 Task: Create a due date automation trigger when advanced on, 2 working days before a card is due add dates due in between 1 and 5 working days at 11:00 AM.
Action: Mouse moved to (1238, 93)
Screenshot: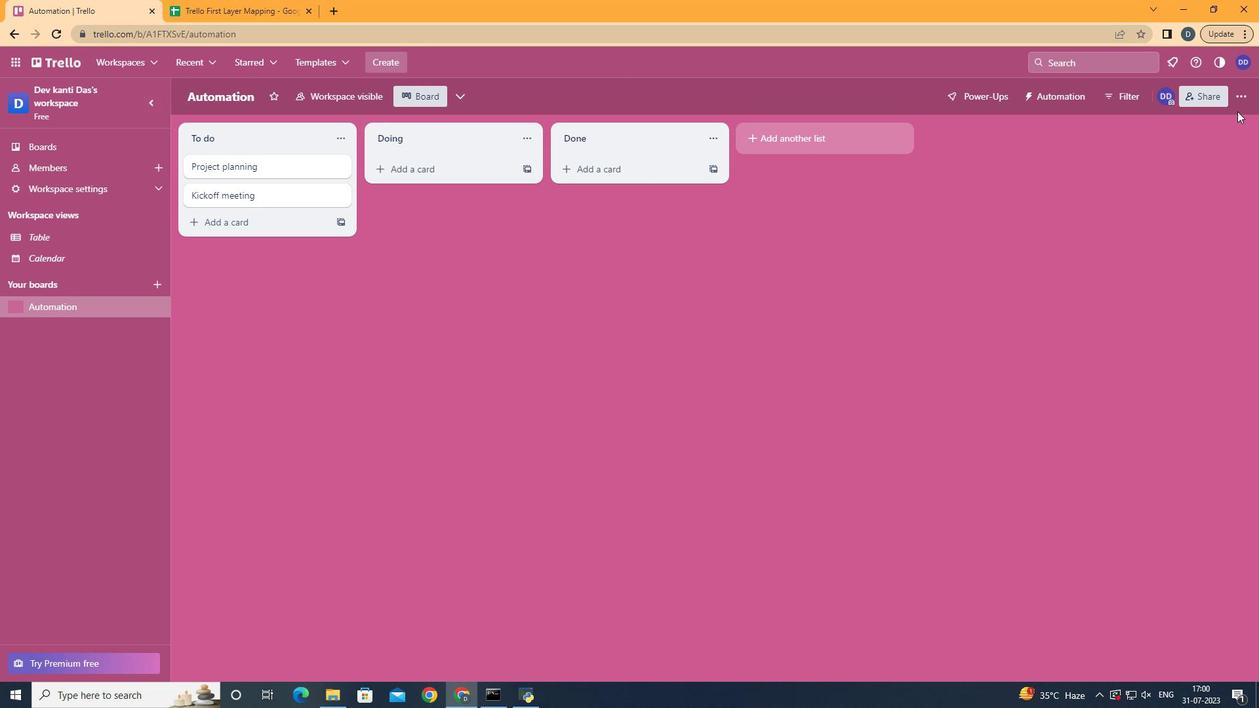 
Action: Mouse pressed left at (1238, 93)
Screenshot: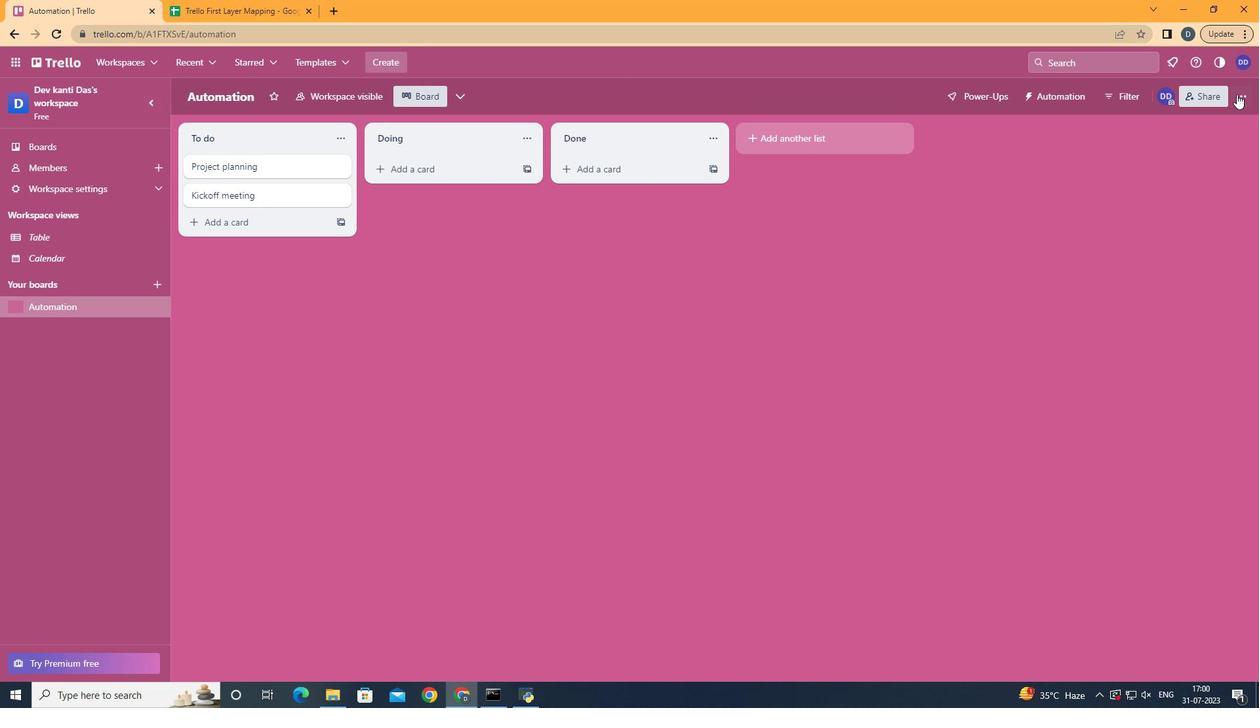 
Action: Mouse moved to (1144, 292)
Screenshot: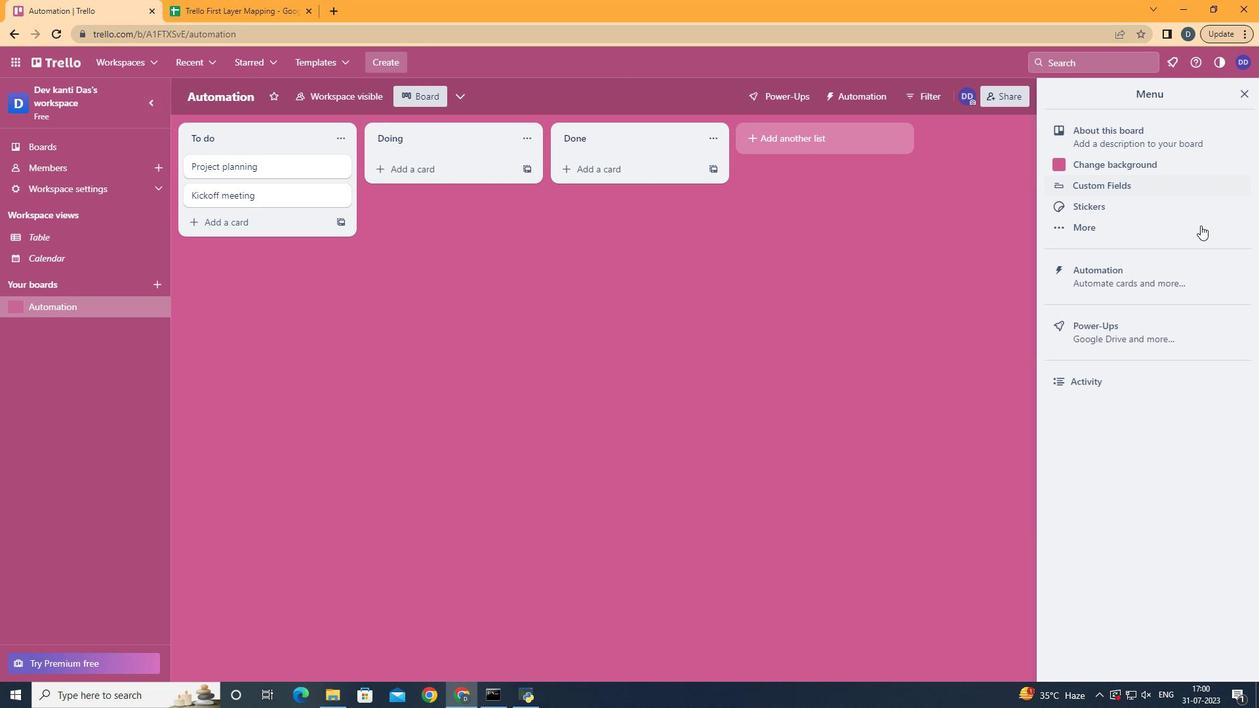 
Action: Mouse pressed left at (1144, 292)
Screenshot: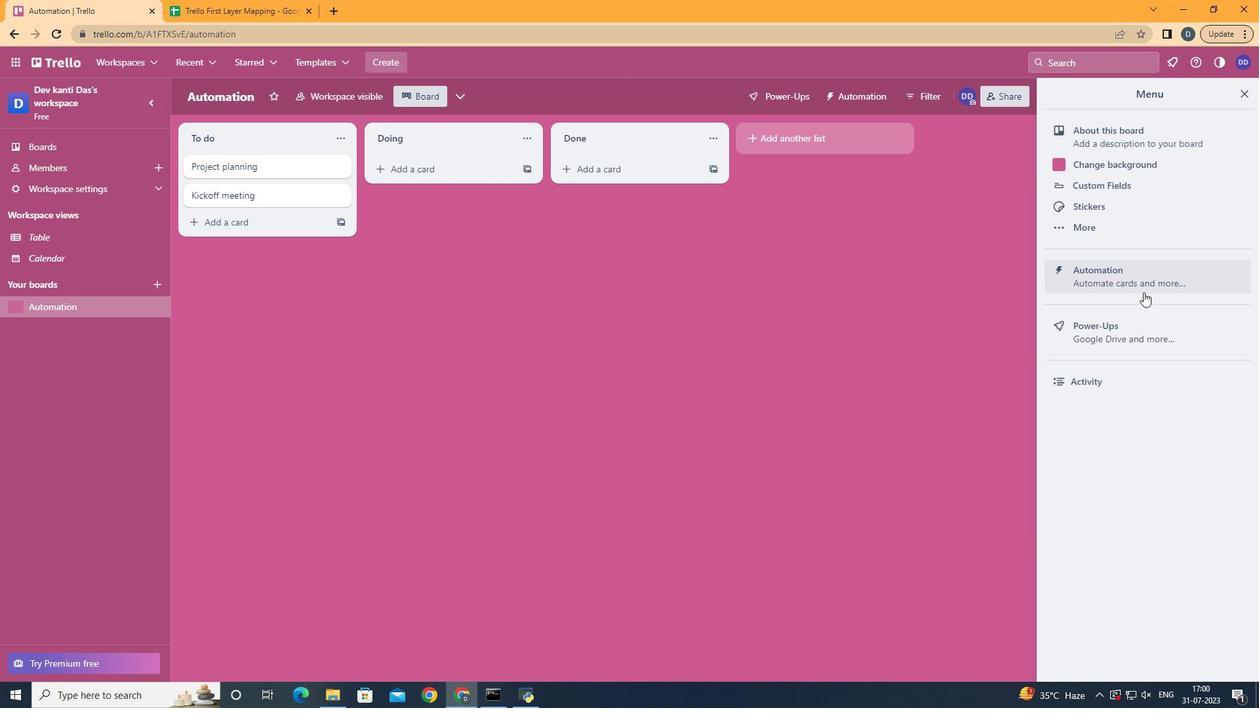 
Action: Mouse moved to (232, 263)
Screenshot: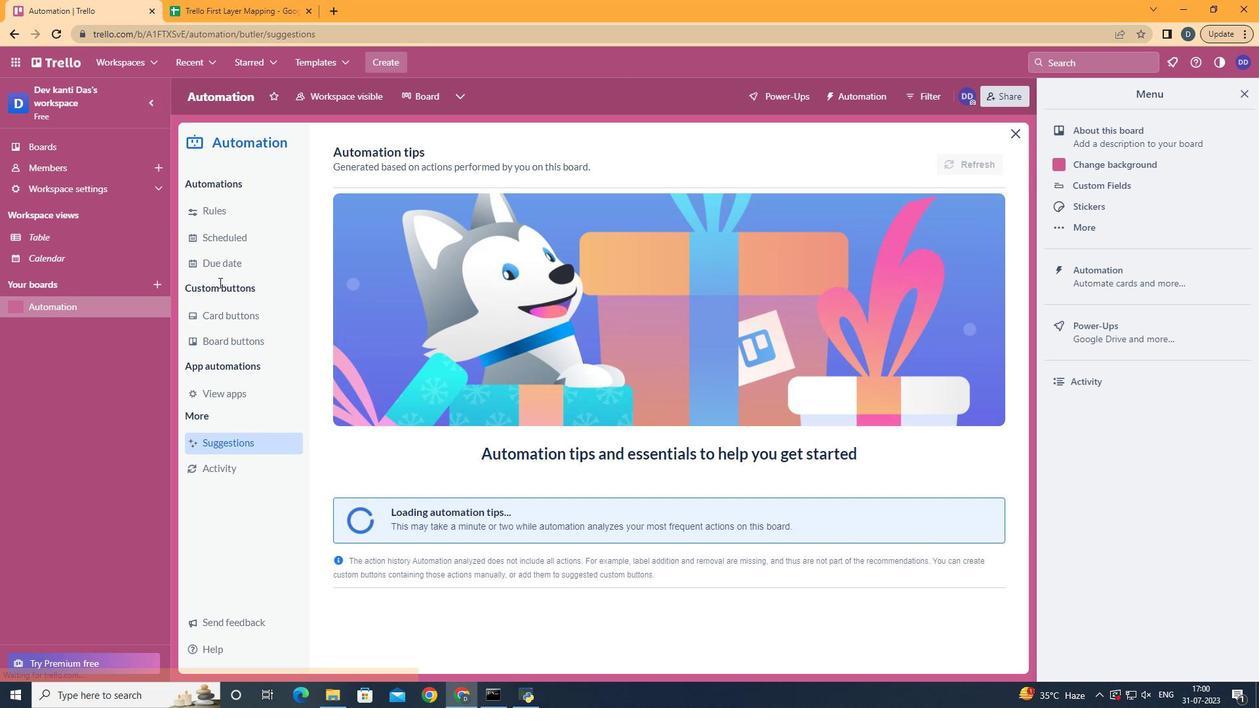 
Action: Mouse pressed left at (232, 263)
Screenshot: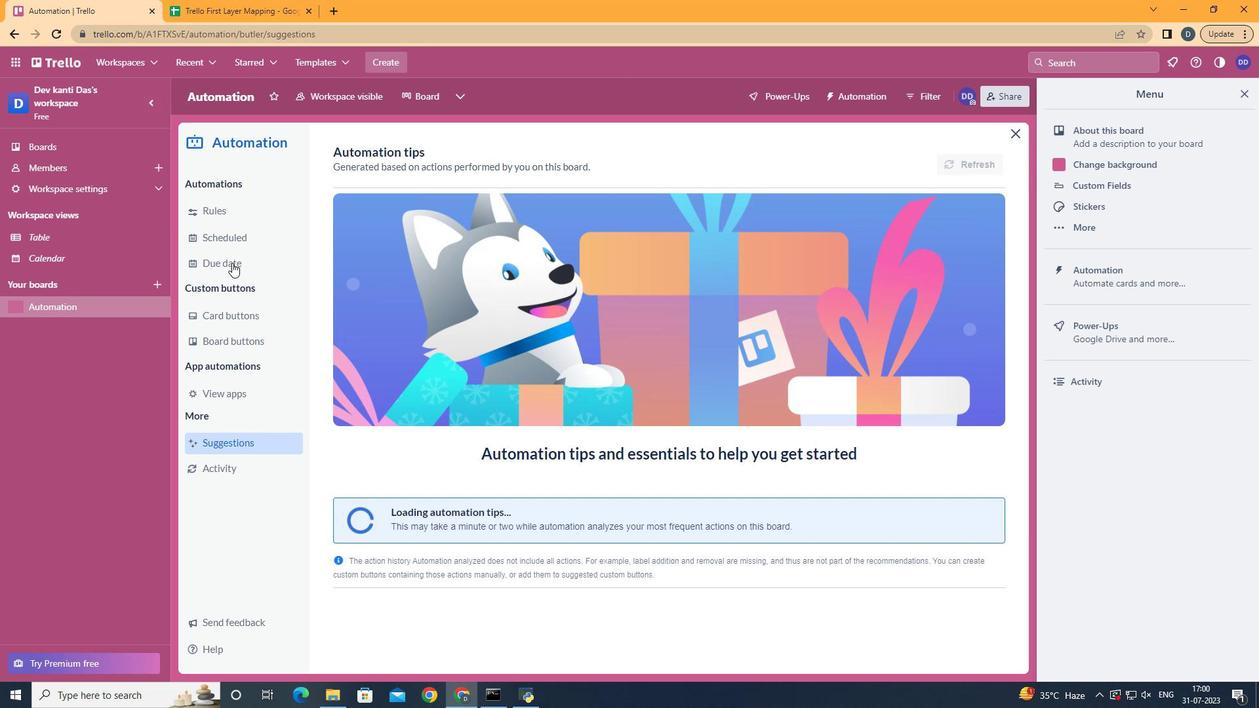 
Action: Mouse moved to (903, 154)
Screenshot: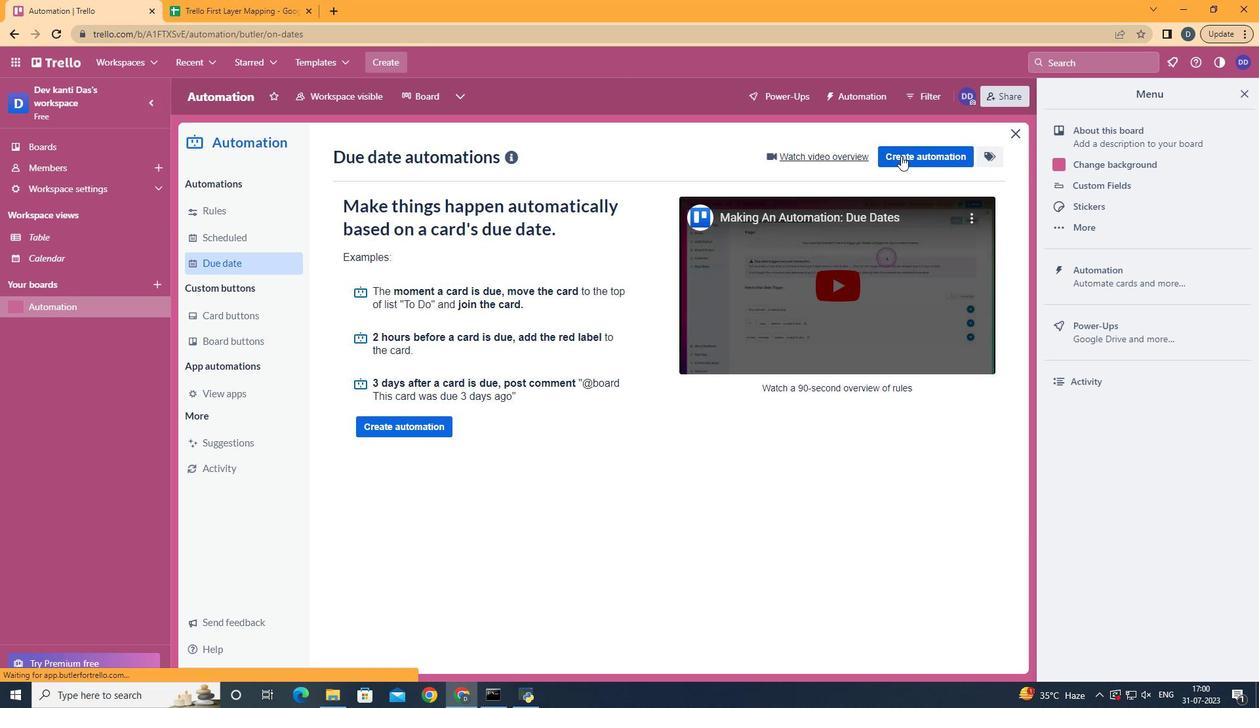 
Action: Mouse pressed left at (903, 154)
Screenshot: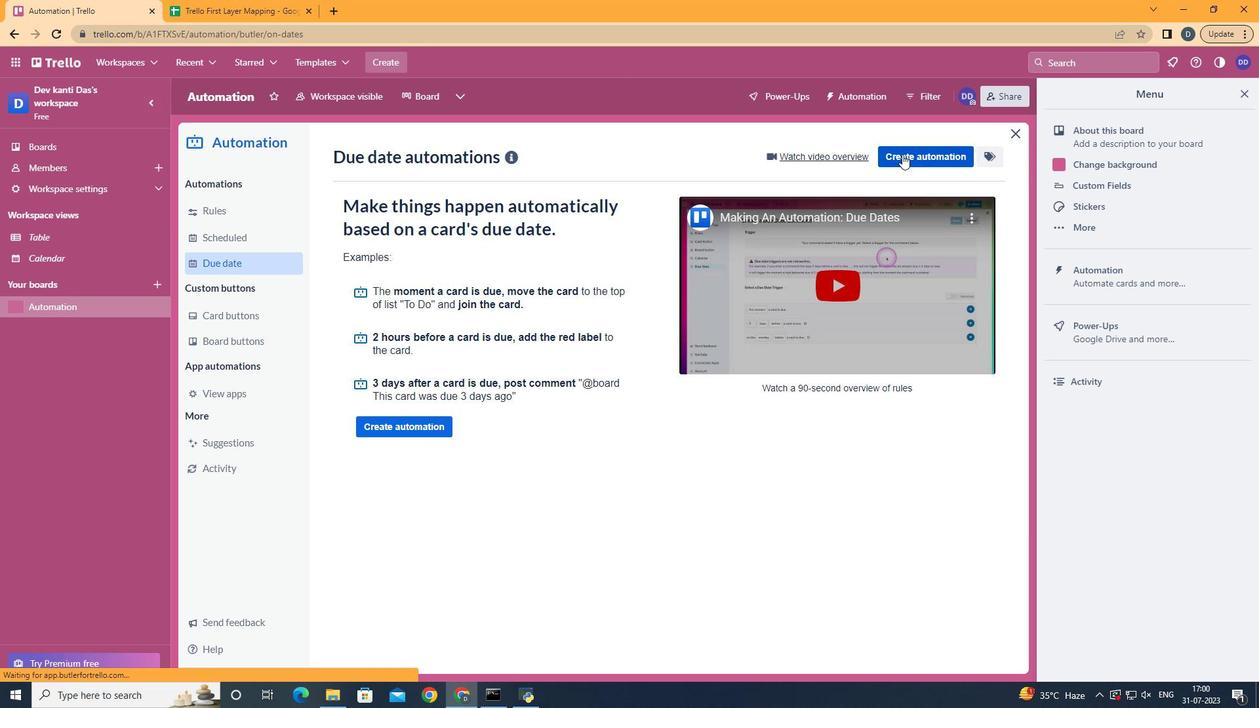
Action: Mouse moved to (623, 283)
Screenshot: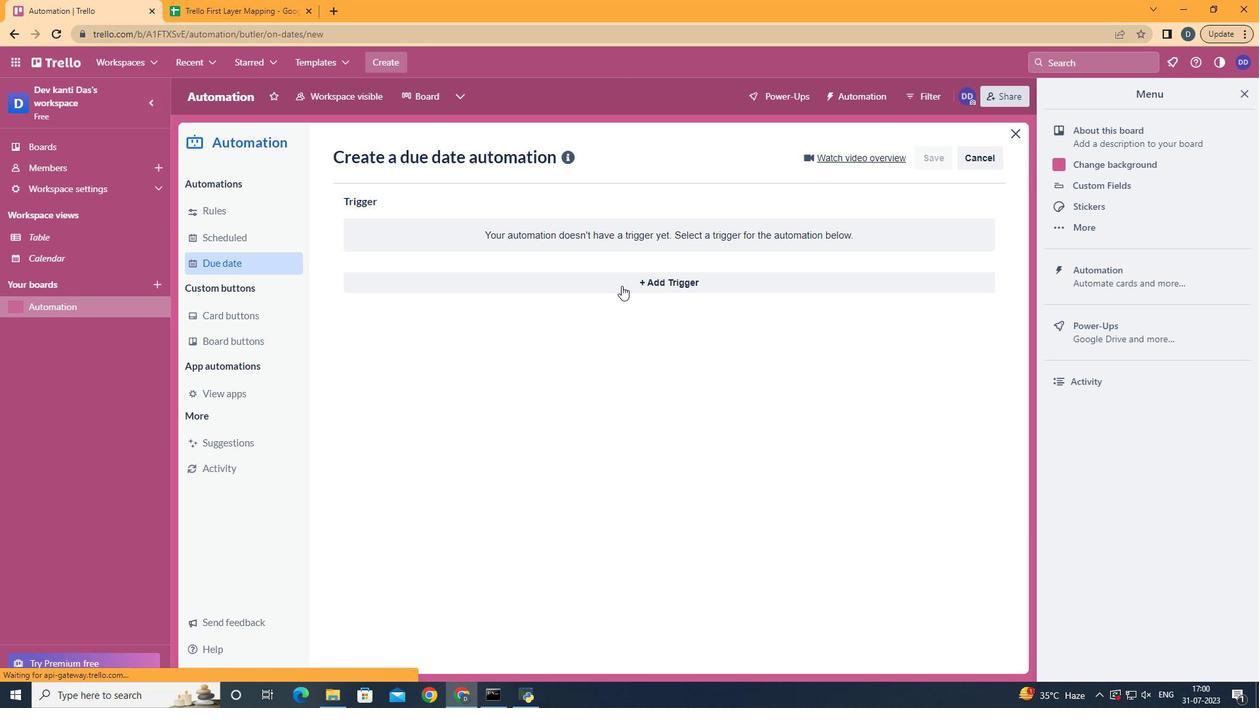 
Action: Mouse pressed left at (623, 283)
Screenshot: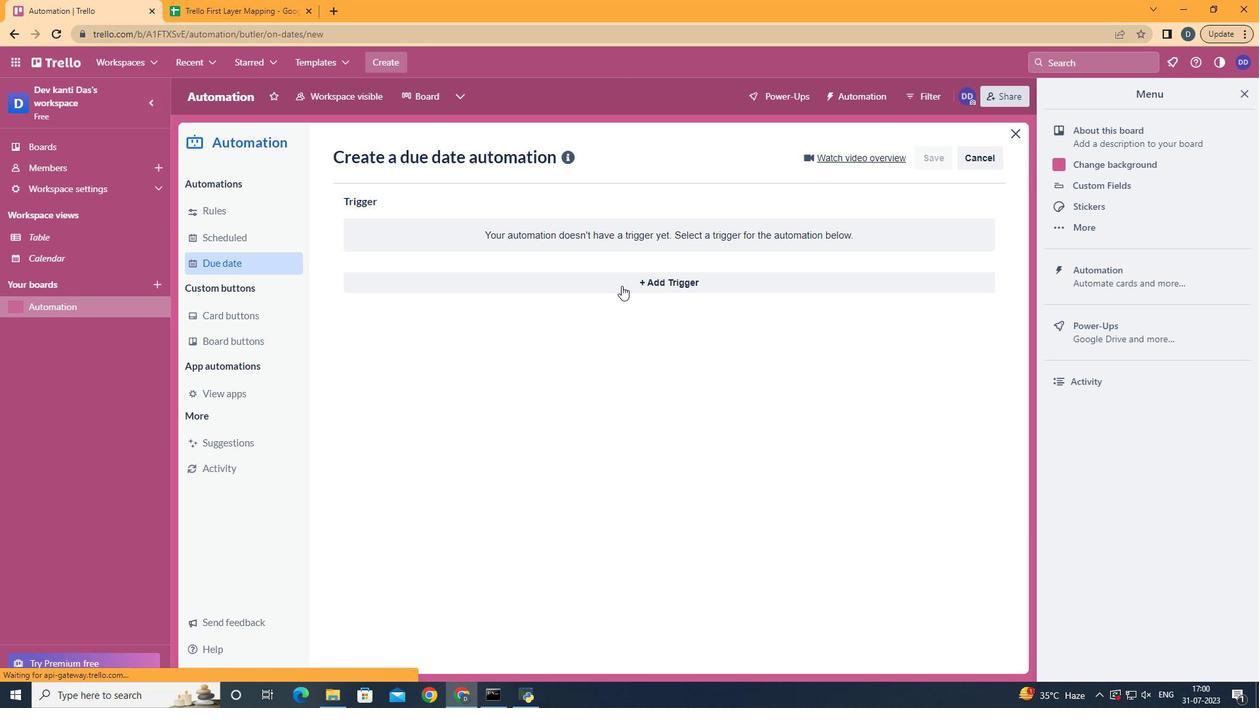 
Action: Mouse moved to (425, 533)
Screenshot: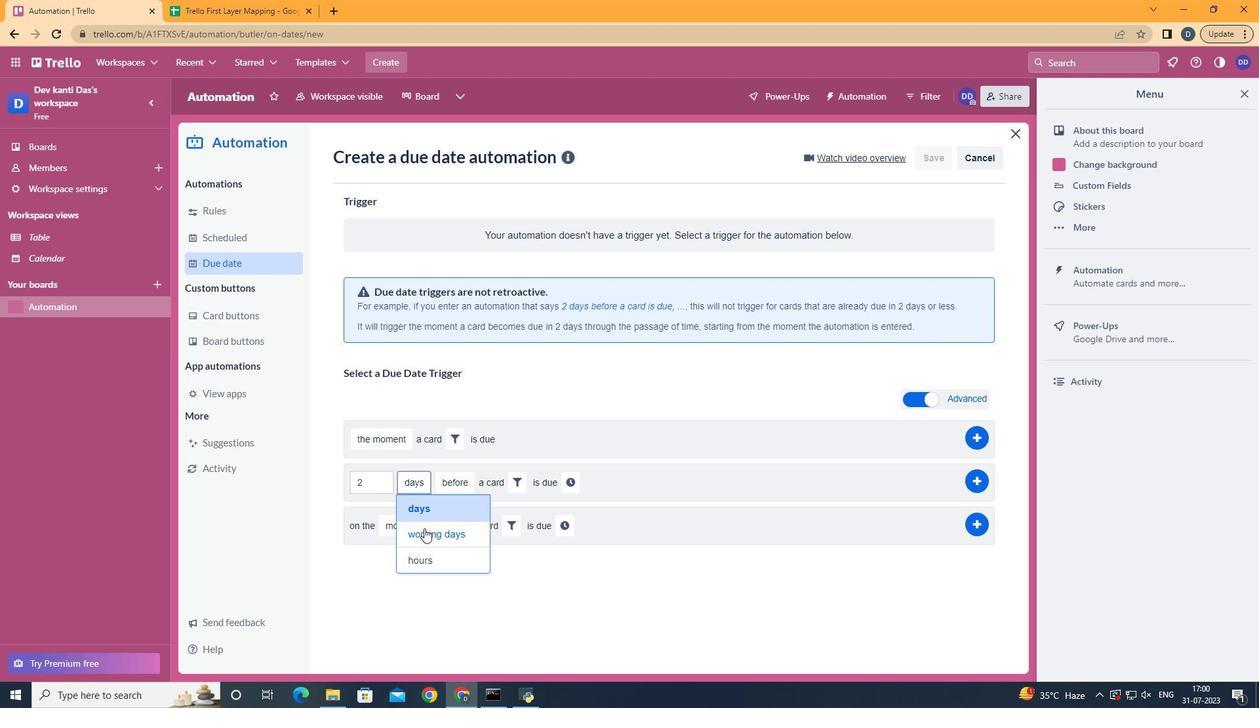 
Action: Mouse pressed left at (425, 533)
Screenshot: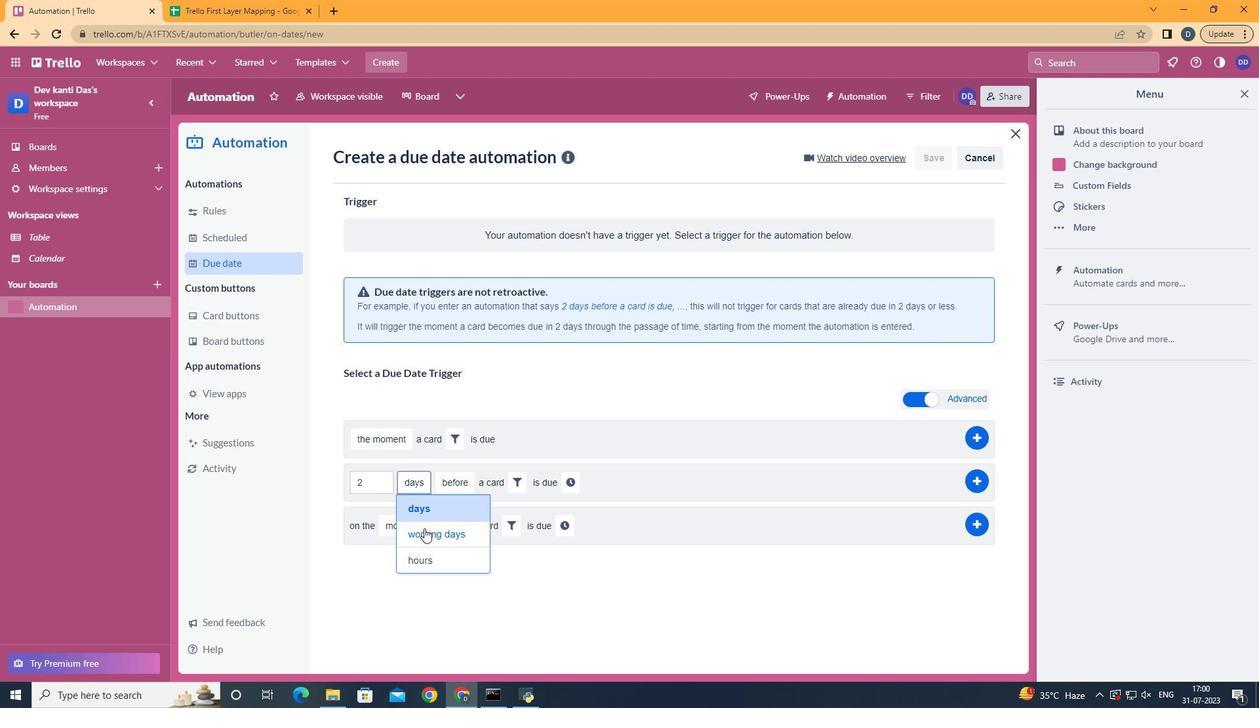 
Action: Mouse moved to (549, 483)
Screenshot: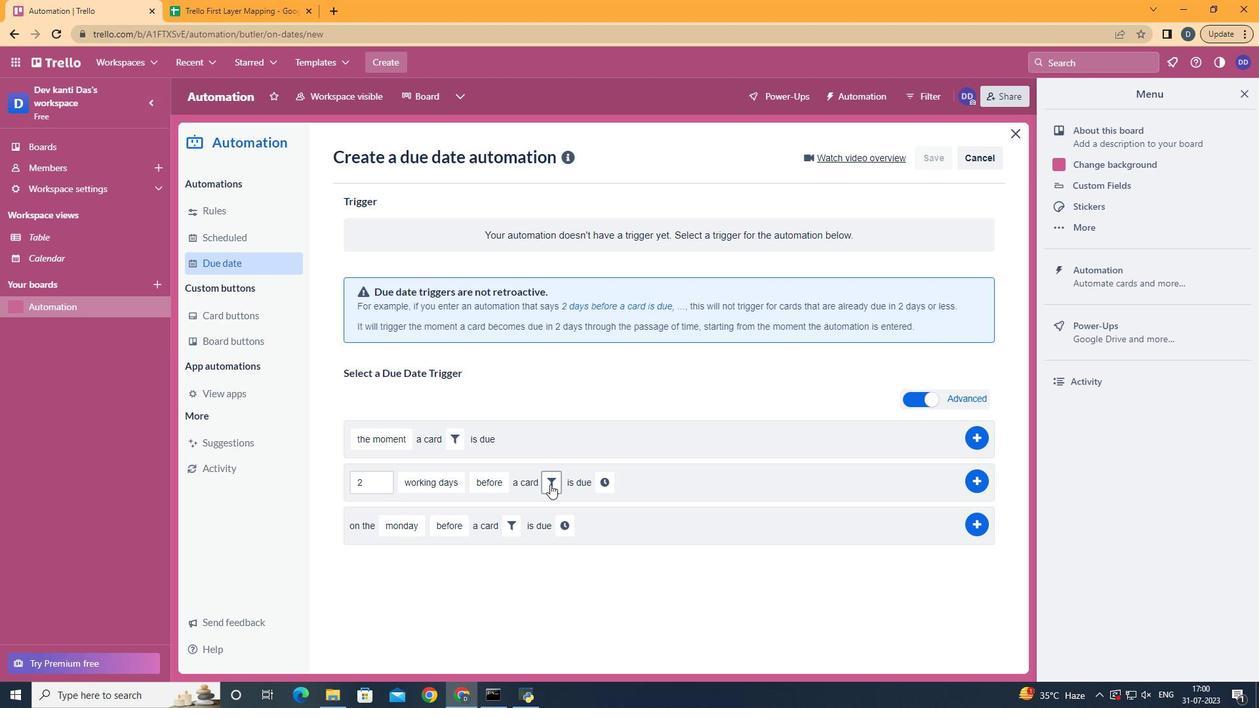 
Action: Mouse pressed left at (549, 483)
Screenshot: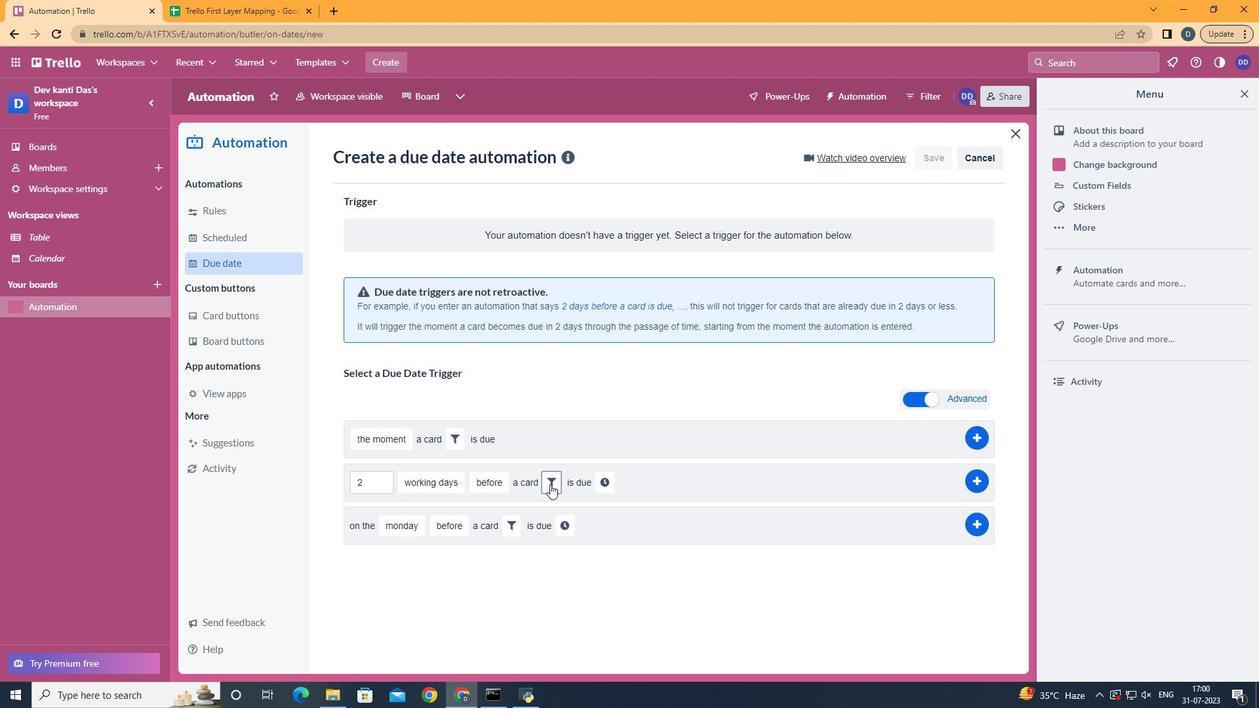 
Action: Mouse moved to (608, 524)
Screenshot: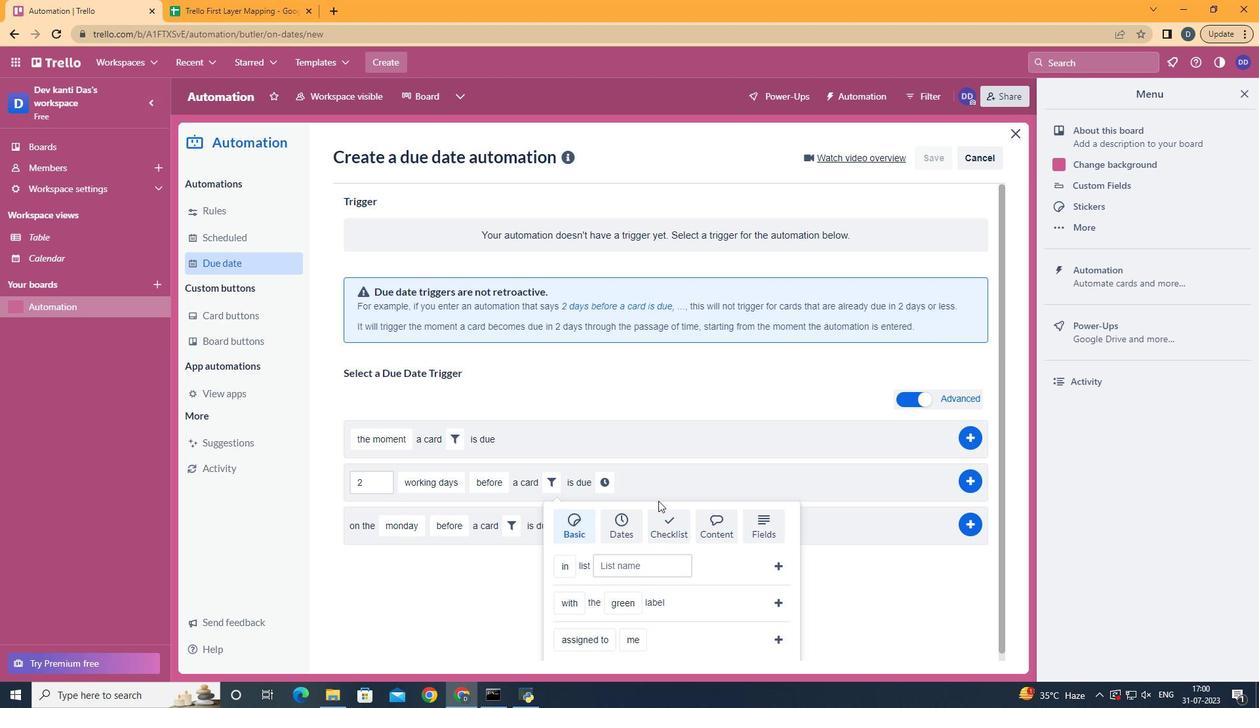 
Action: Mouse pressed left at (608, 524)
Screenshot: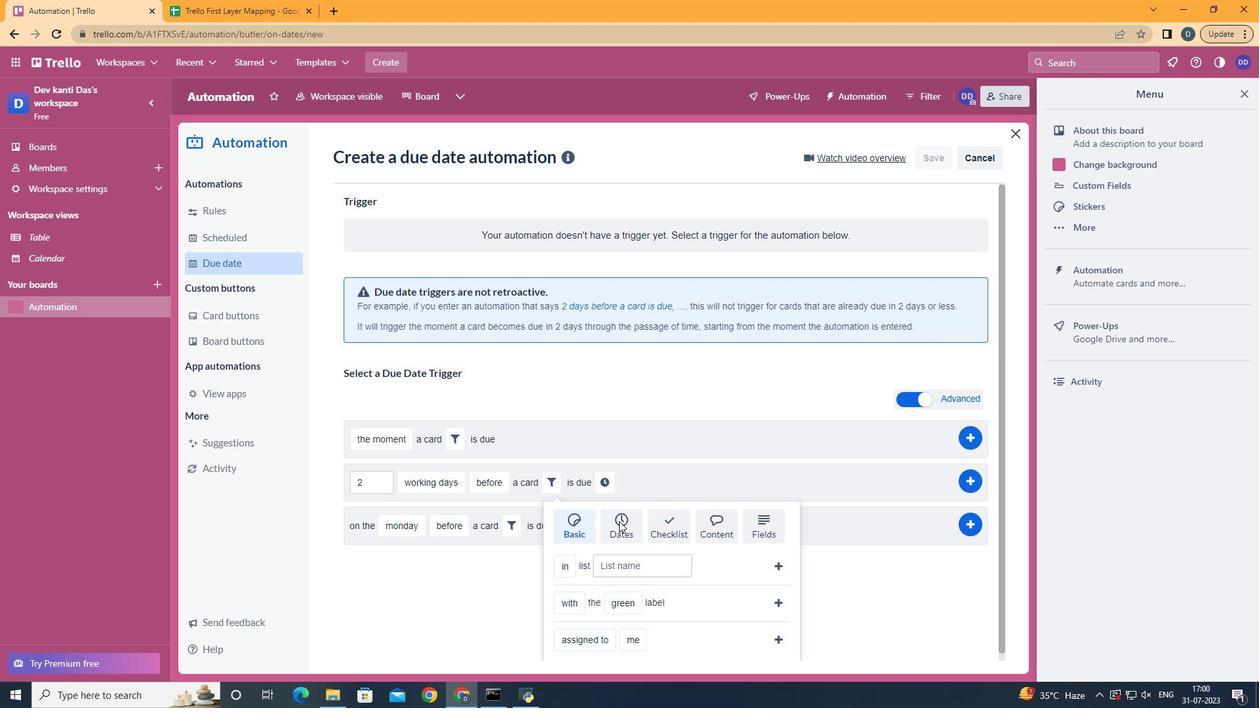 
Action: Mouse scrolled (608, 524) with delta (0, 0)
Screenshot: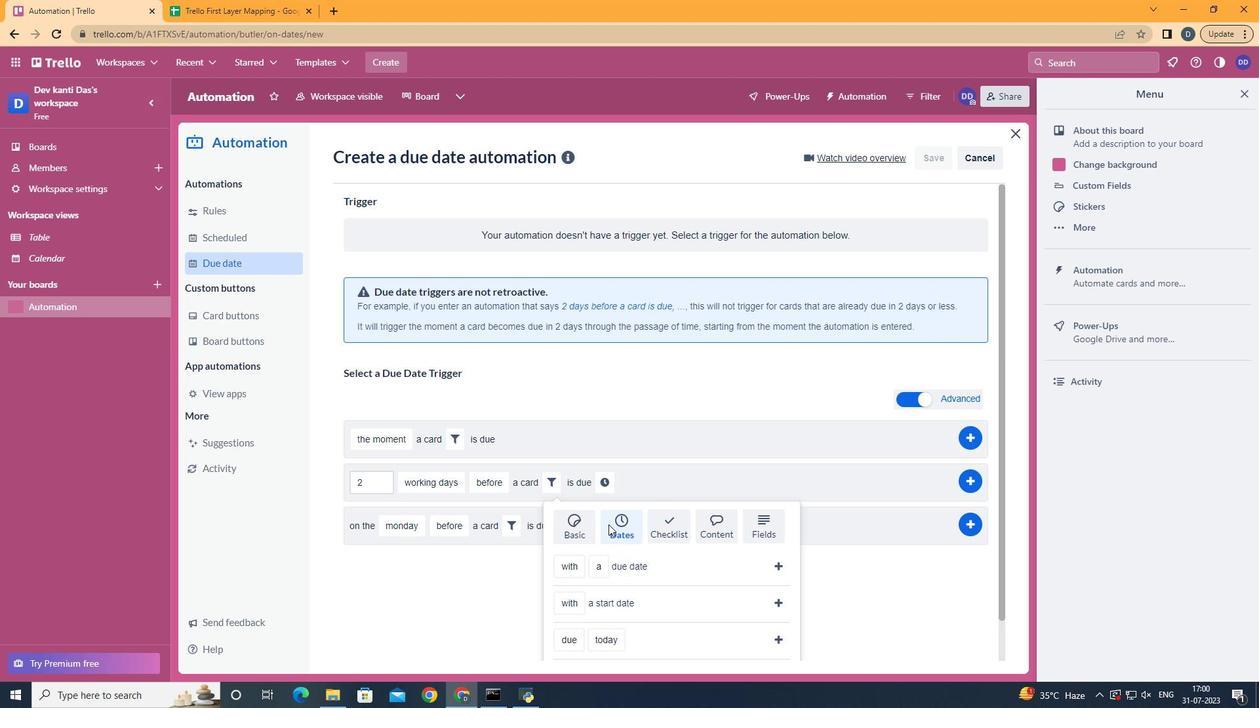 
Action: Mouse scrolled (608, 524) with delta (0, 0)
Screenshot: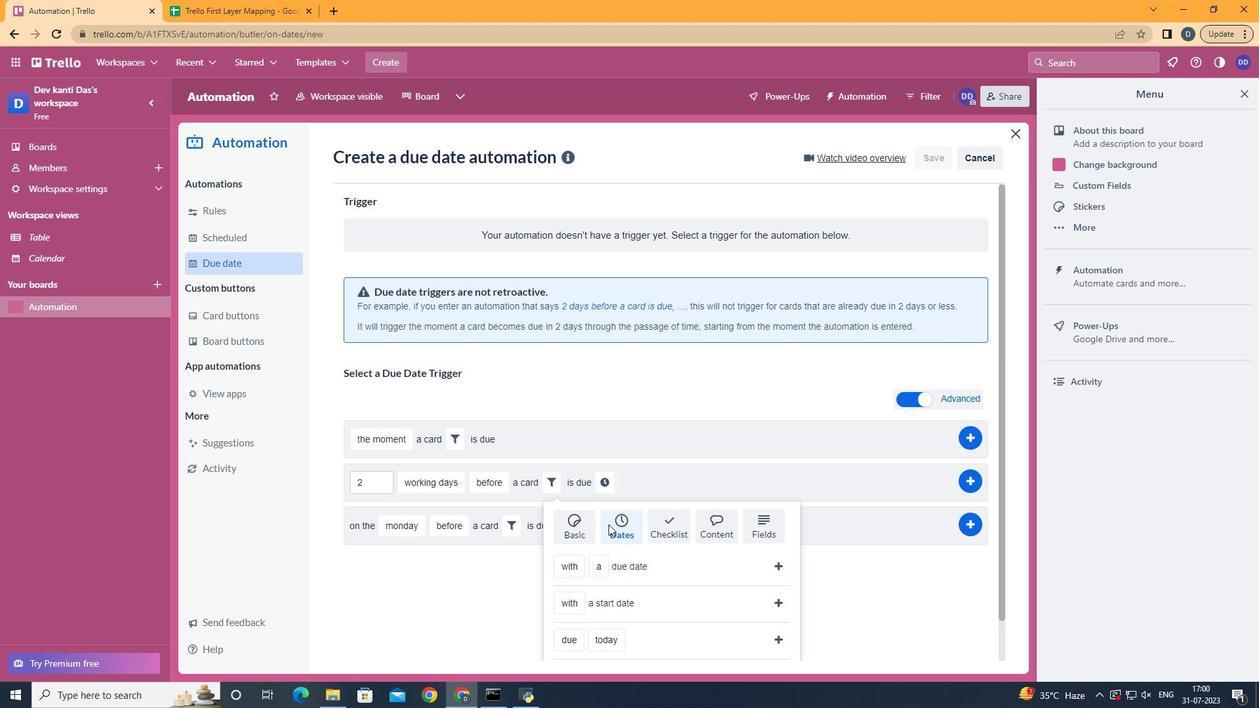 
Action: Mouse scrolled (608, 524) with delta (0, 0)
Screenshot: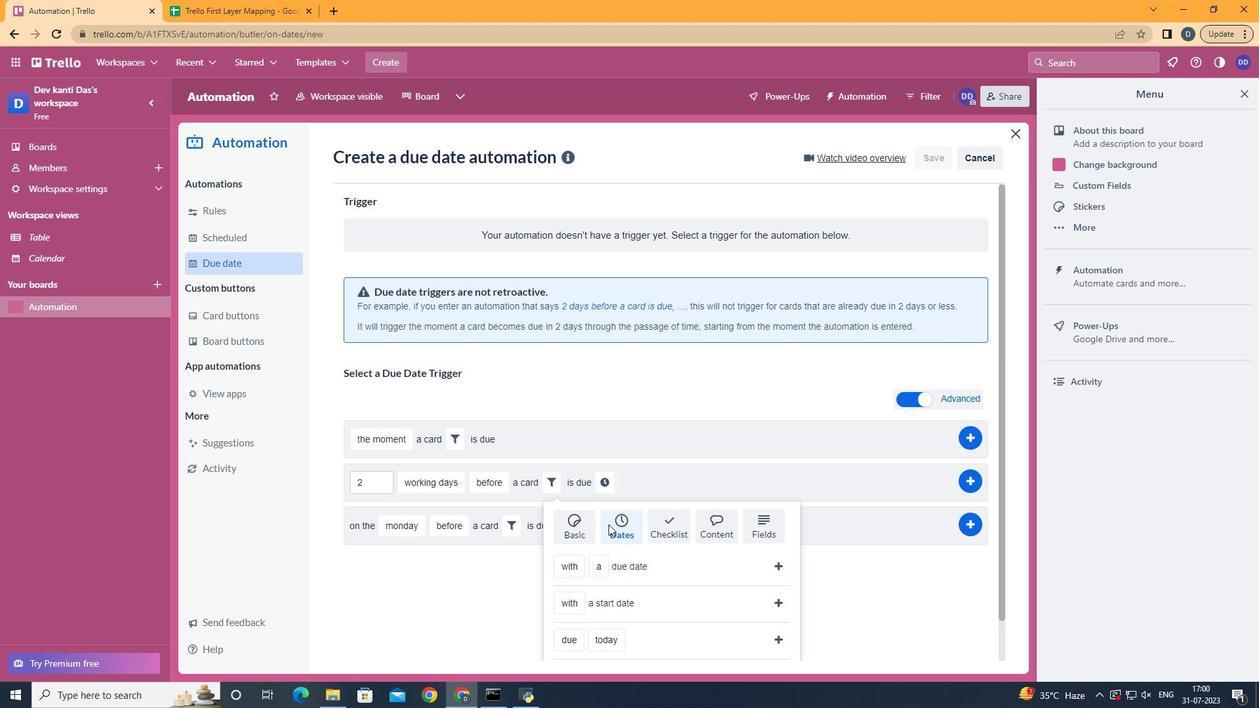 
Action: Mouse scrolled (608, 524) with delta (0, 0)
Screenshot: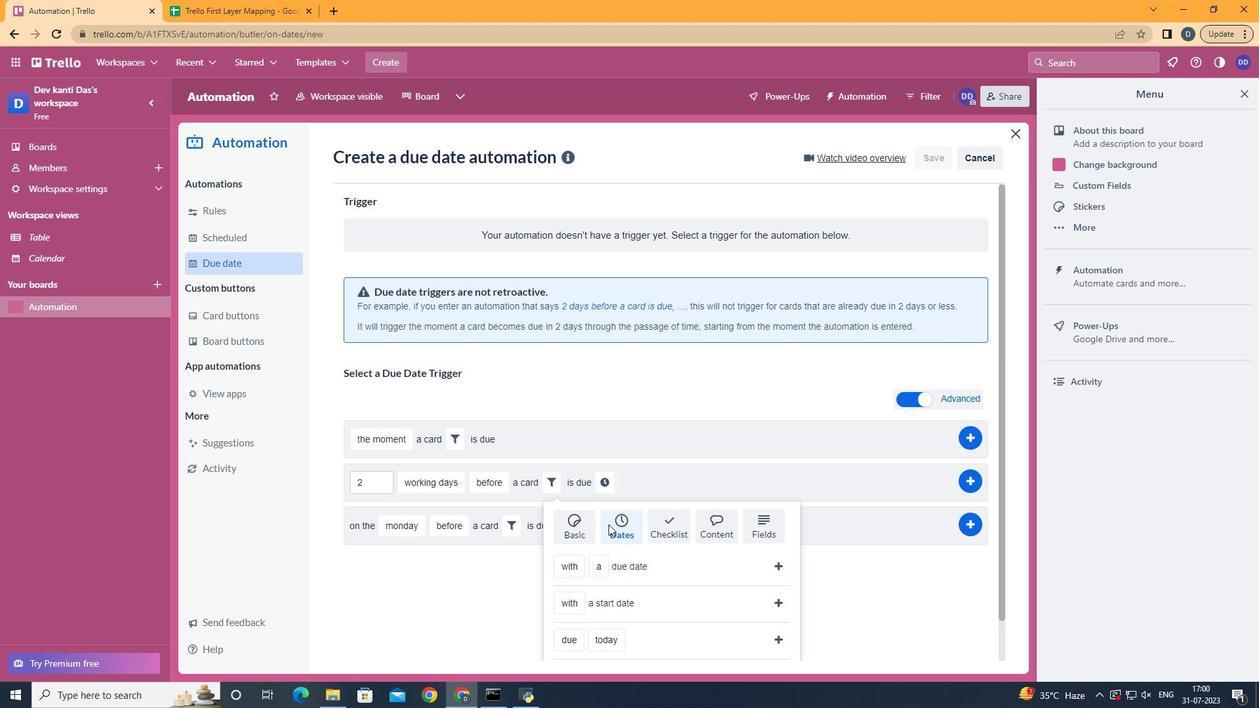 
Action: Mouse scrolled (608, 524) with delta (0, 0)
Screenshot: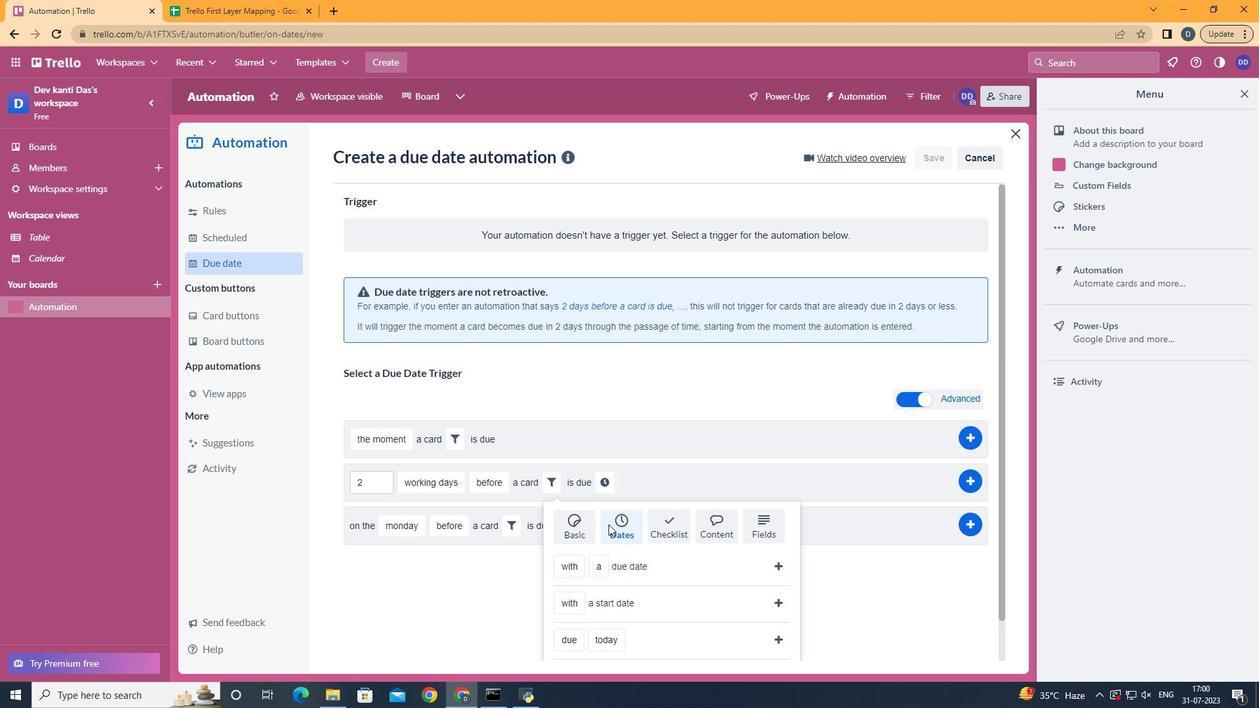 
Action: Mouse moved to (585, 579)
Screenshot: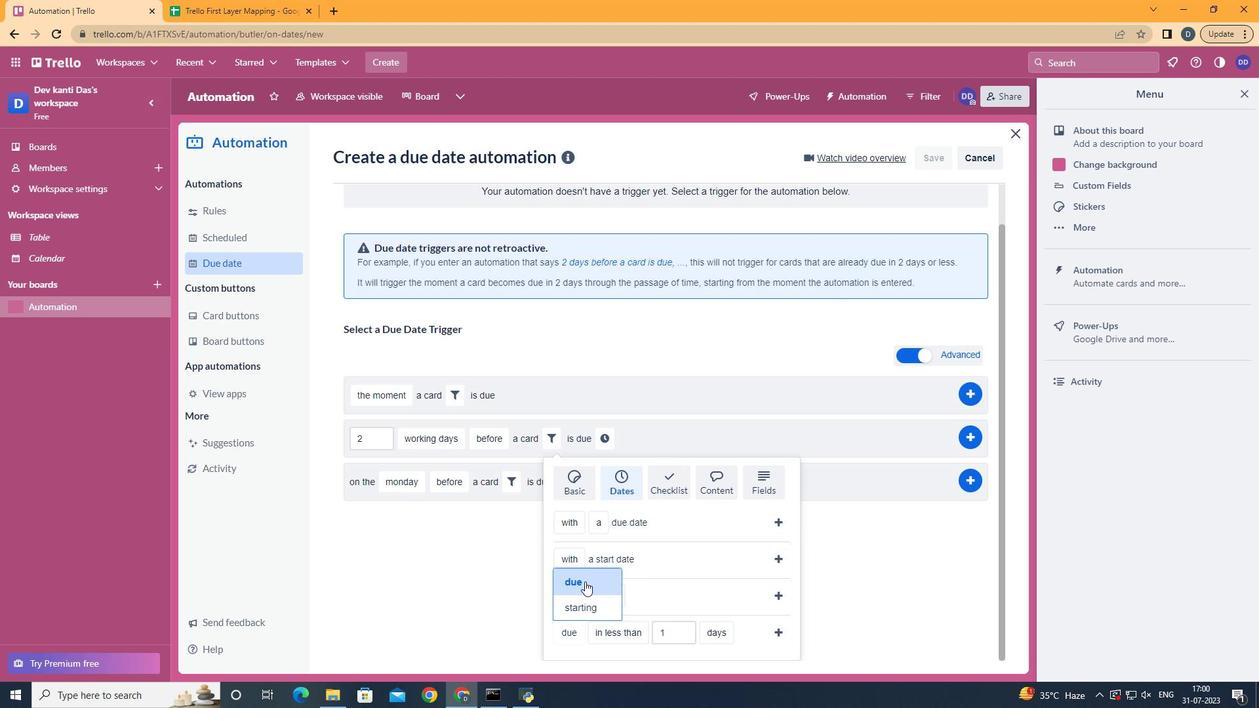 
Action: Mouse pressed left at (585, 579)
Screenshot: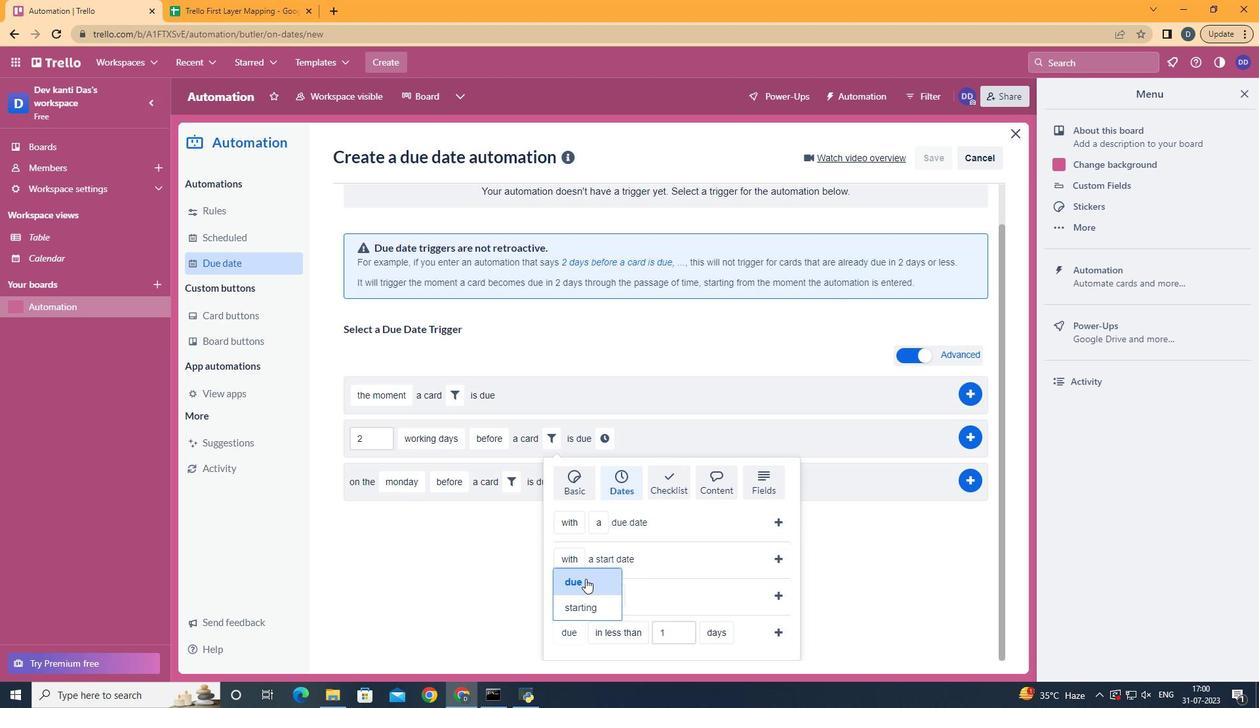 
Action: Mouse moved to (635, 611)
Screenshot: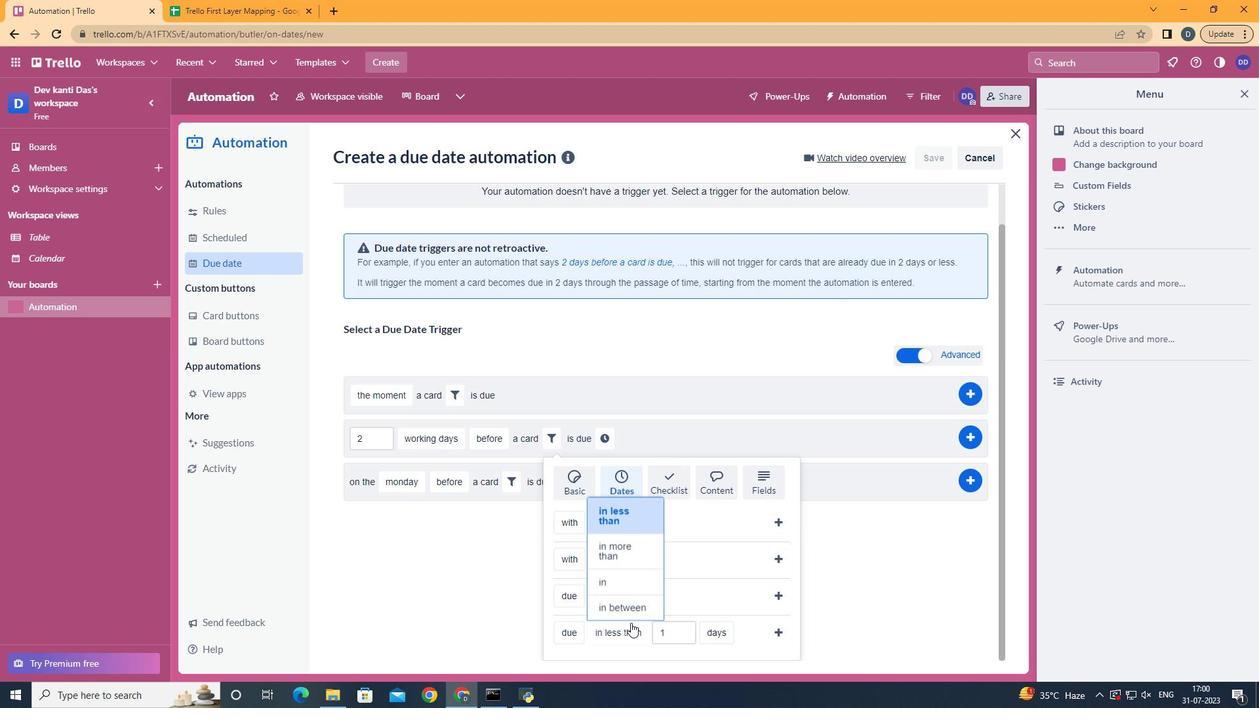 
Action: Mouse pressed left at (635, 611)
Screenshot: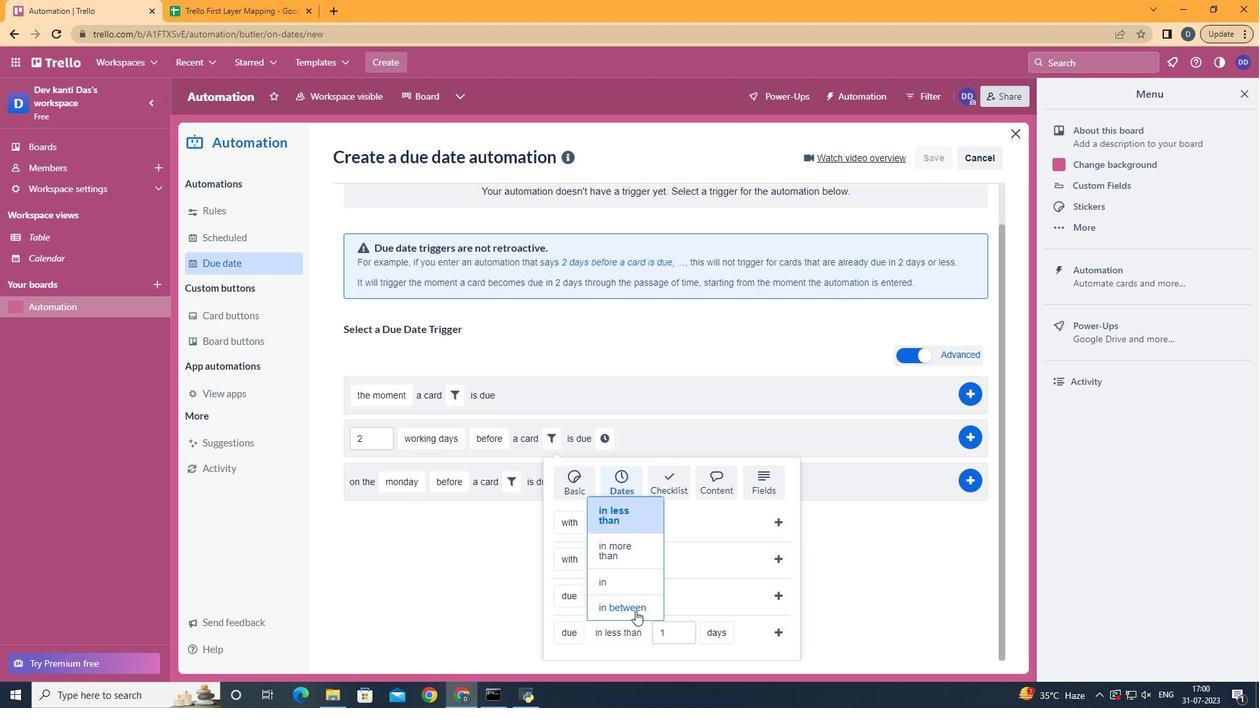 
Action: Mouse moved to (791, 604)
Screenshot: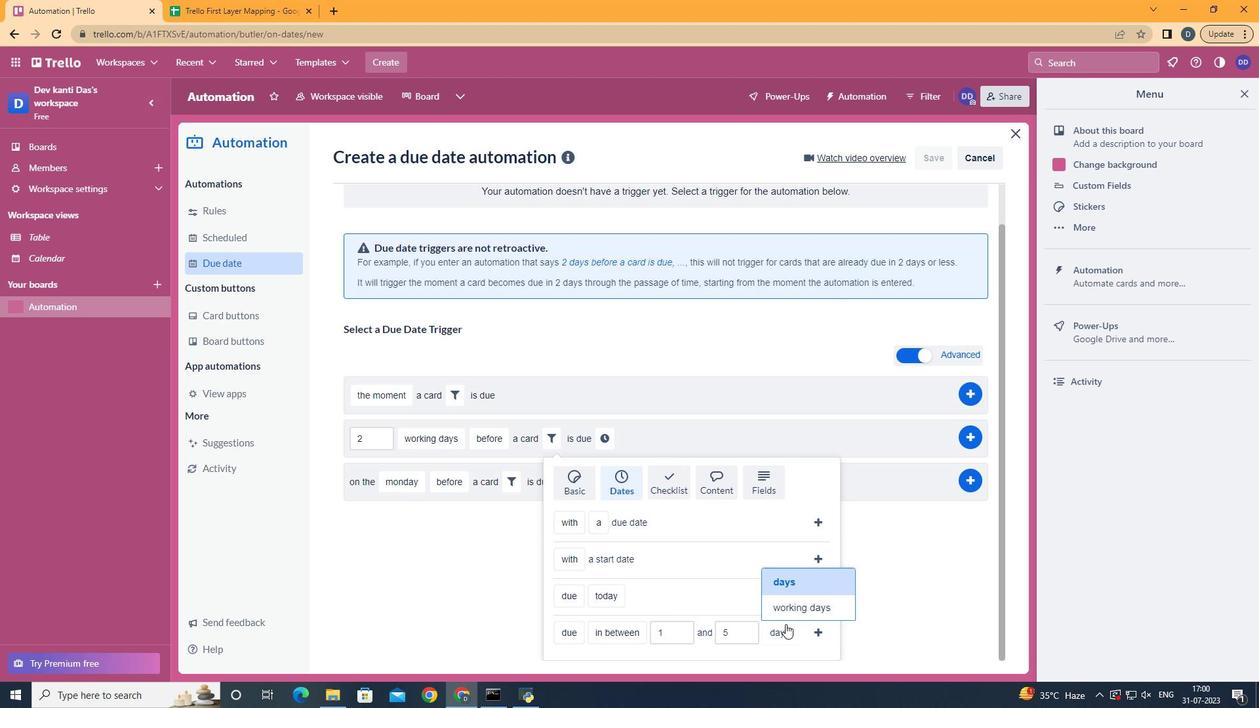 
Action: Mouse pressed left at (791, 604)
Screenshot: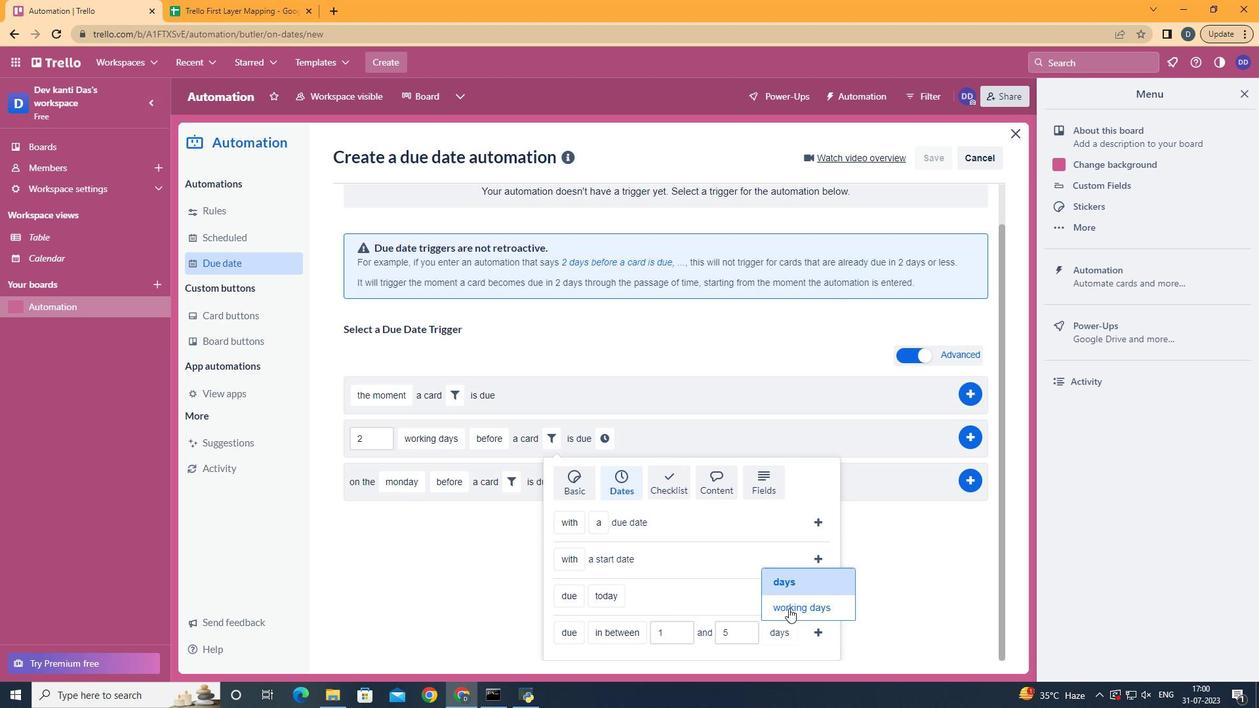 
Action: Mouse moved to (843, 633)
Screenshot: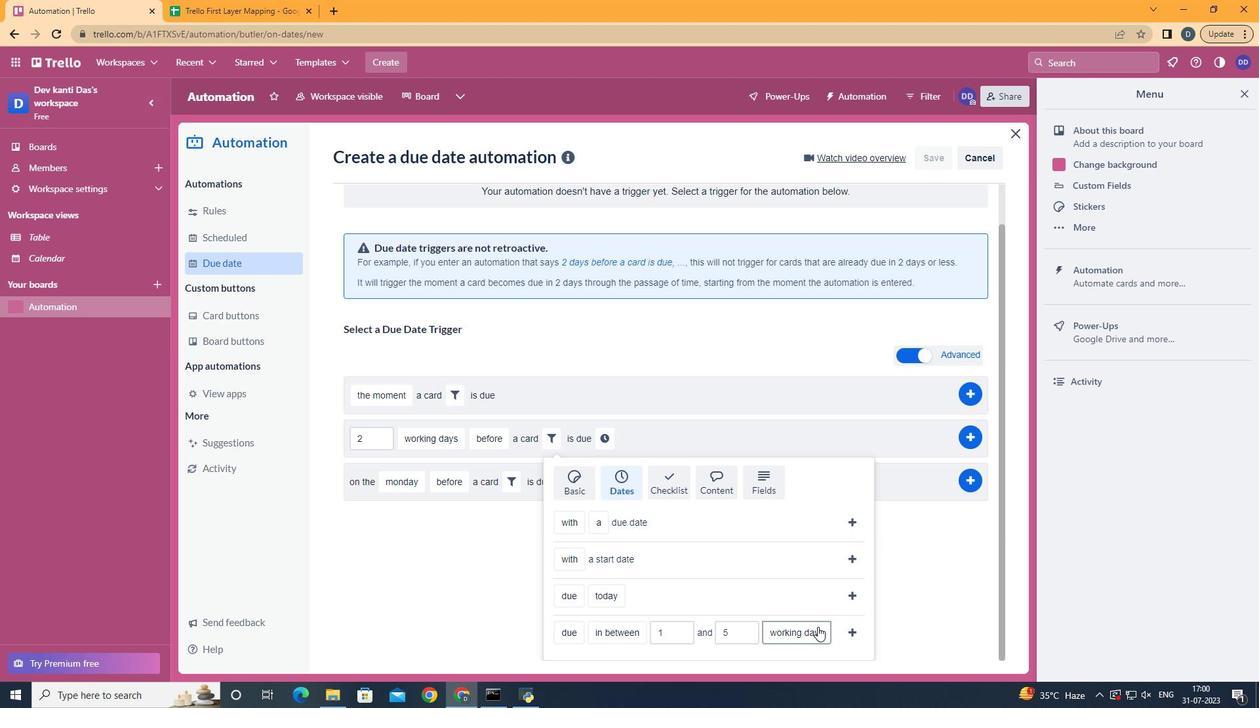 
Action: Mouse pressed left at (843, 633)
Screenshot: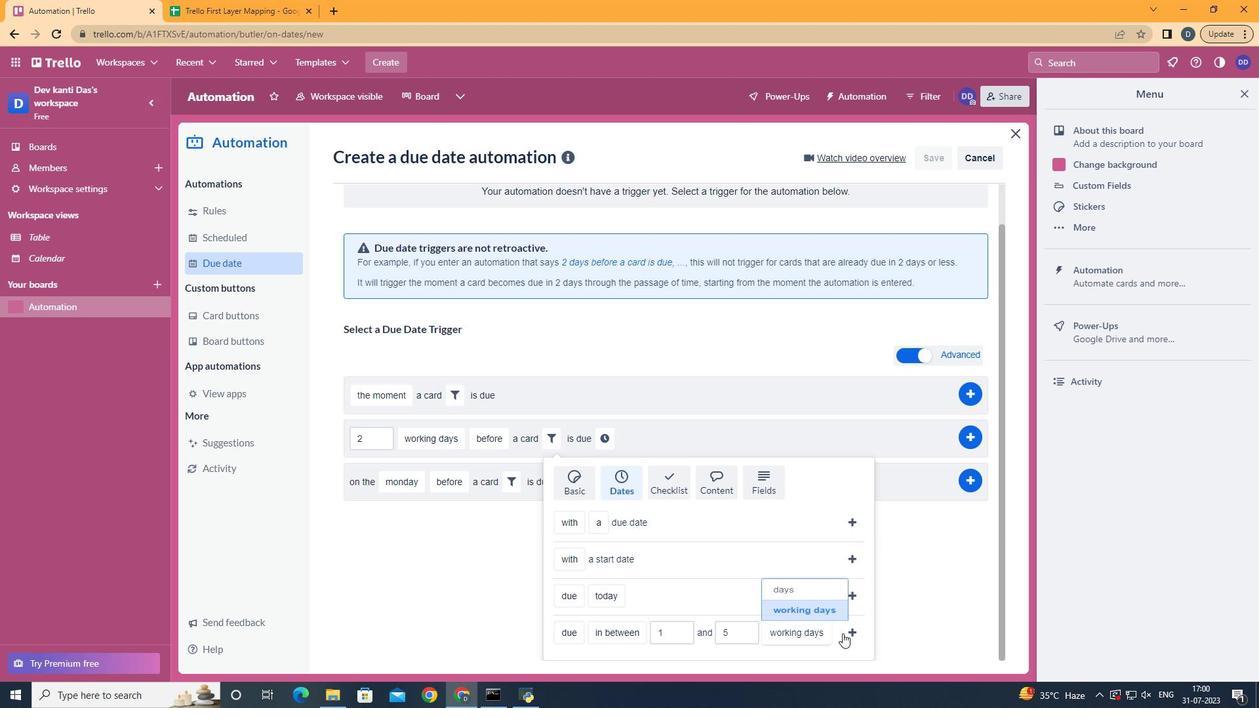 
Action: Mouse moved to (854, 482)
Screenshot: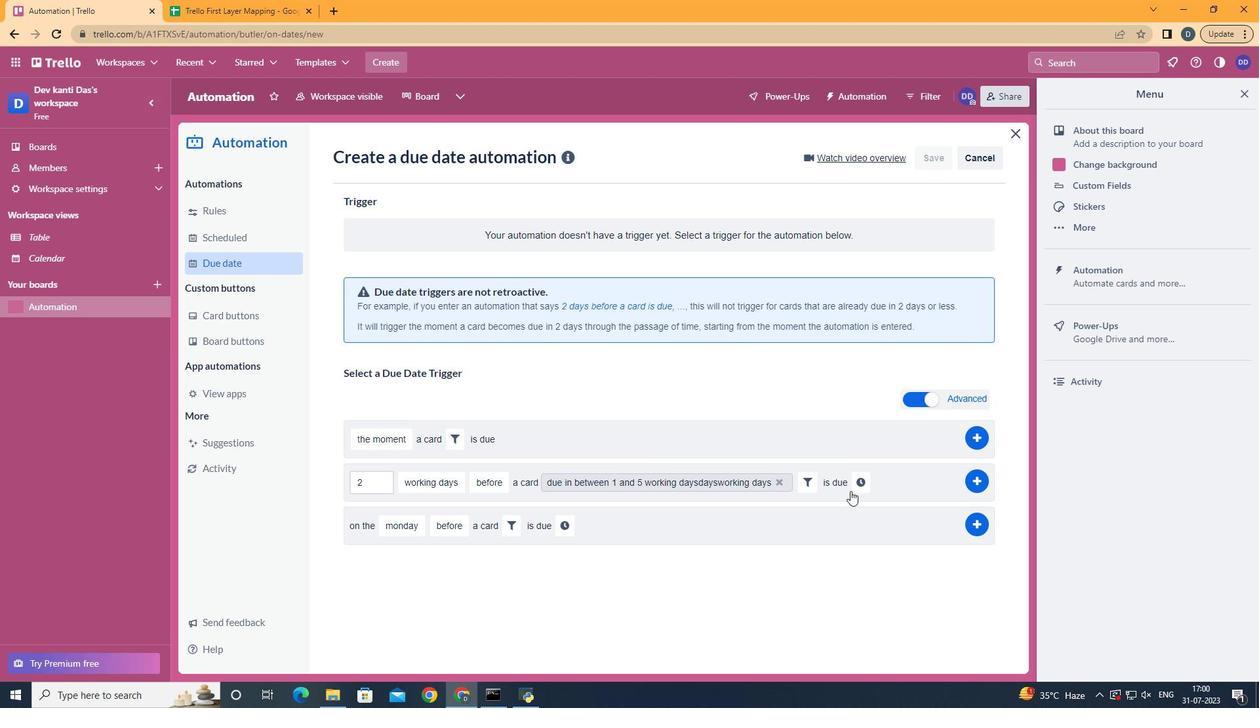 
Action: Mouse pressed left at (854, 482)
Screenshot: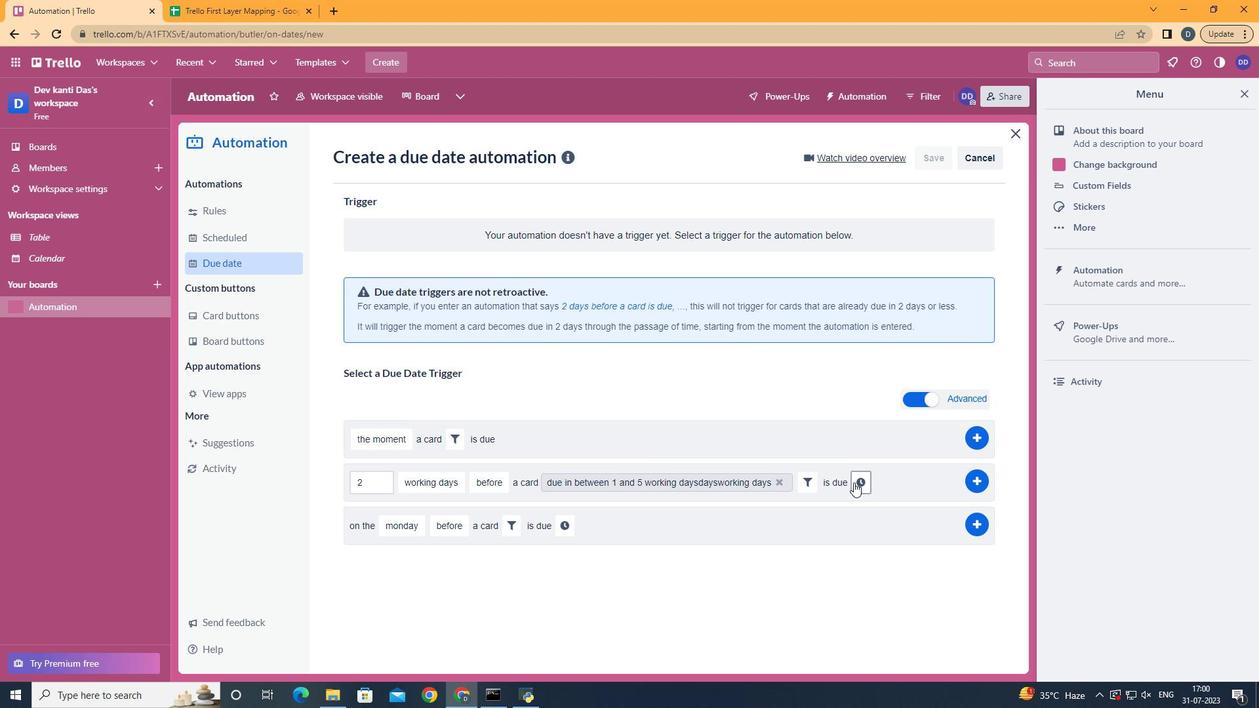 
Action: Mouse moved to (391, 511)
Screenshot: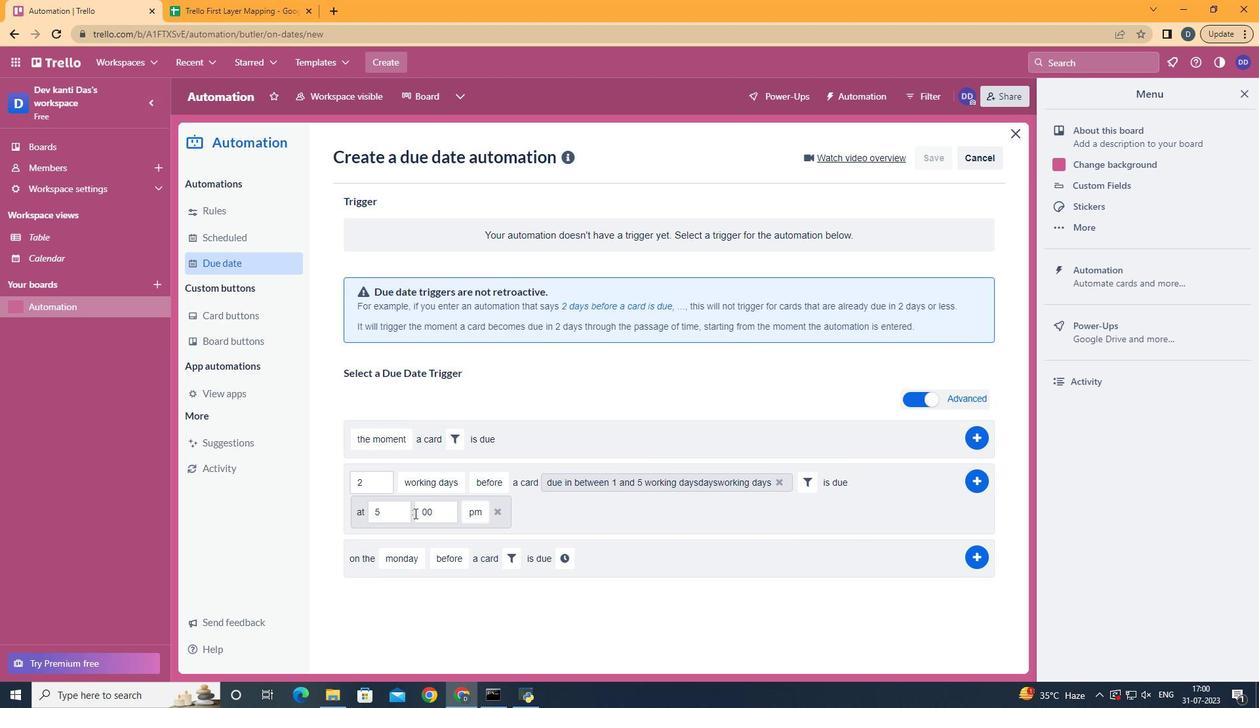 
Action: Mouse pressed left at (391, 511)
Screenshot: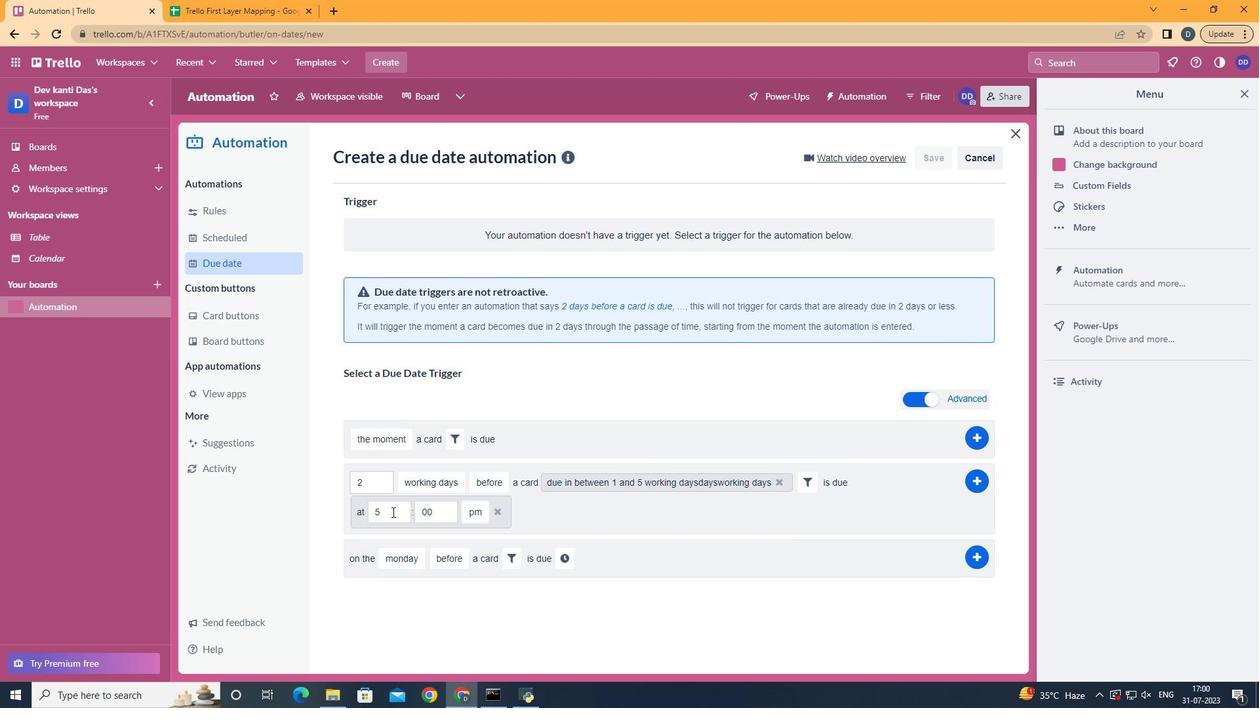 
Action: Key pressed <Key.backspace>11
Screenshot: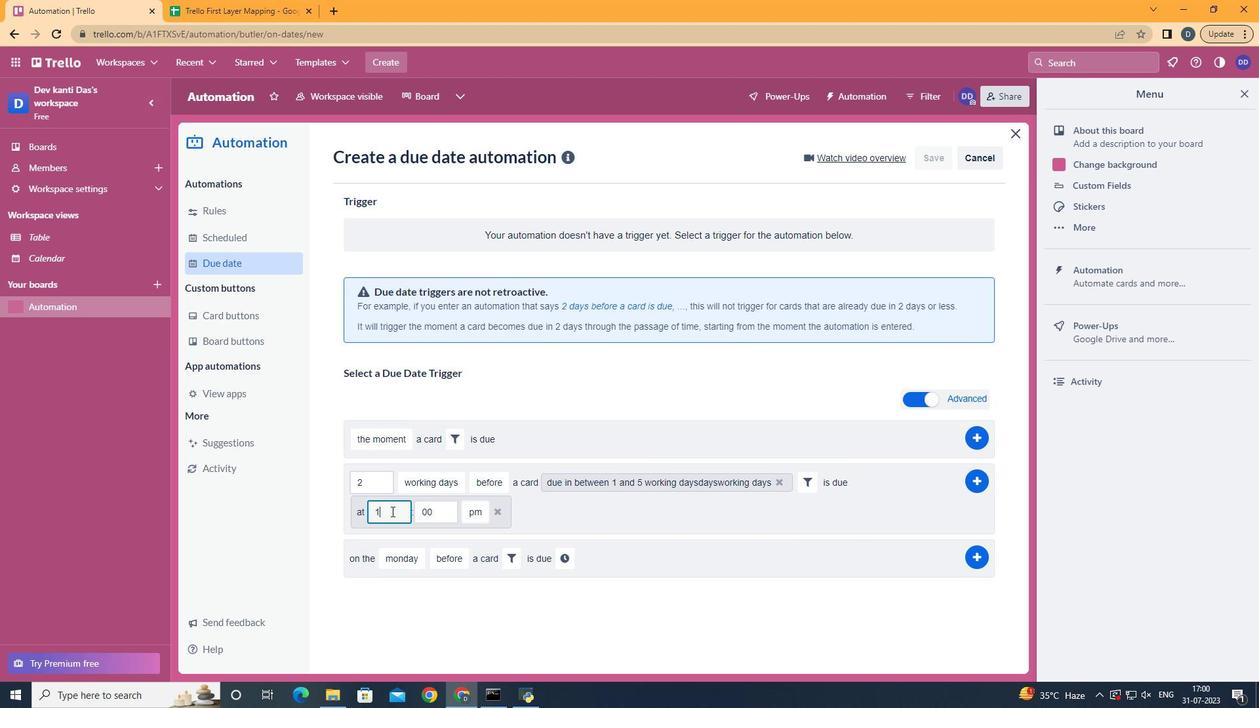
Action: Mouse moved to (483, 535)
Screenshot: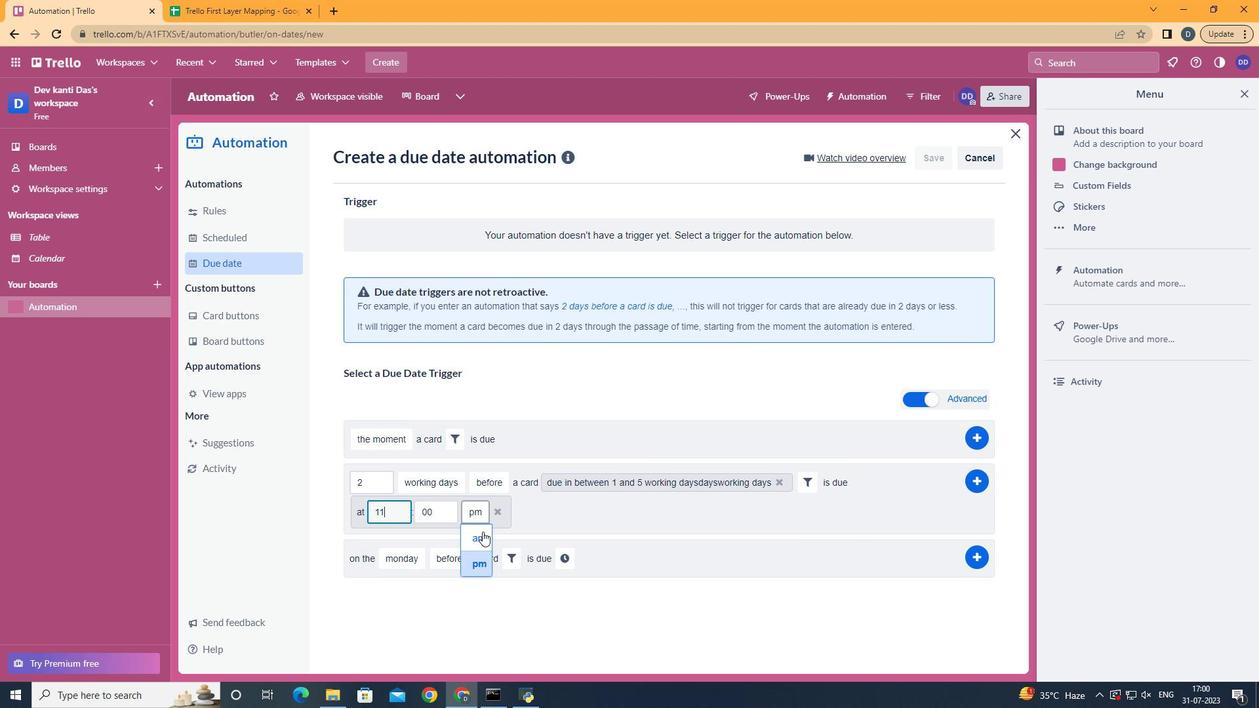 
Action: Mouse pressed left at (483, 535)
Screenshot: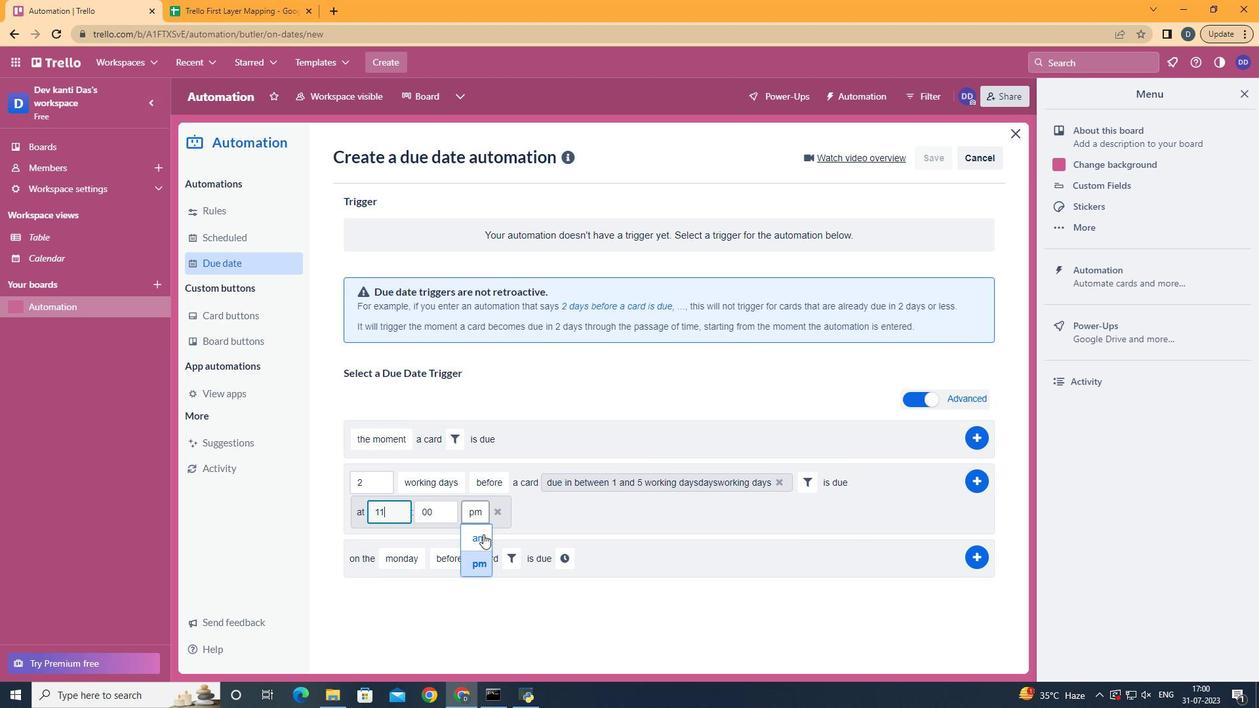 
Action: Mouse moved to (980, 480)
Screenshot: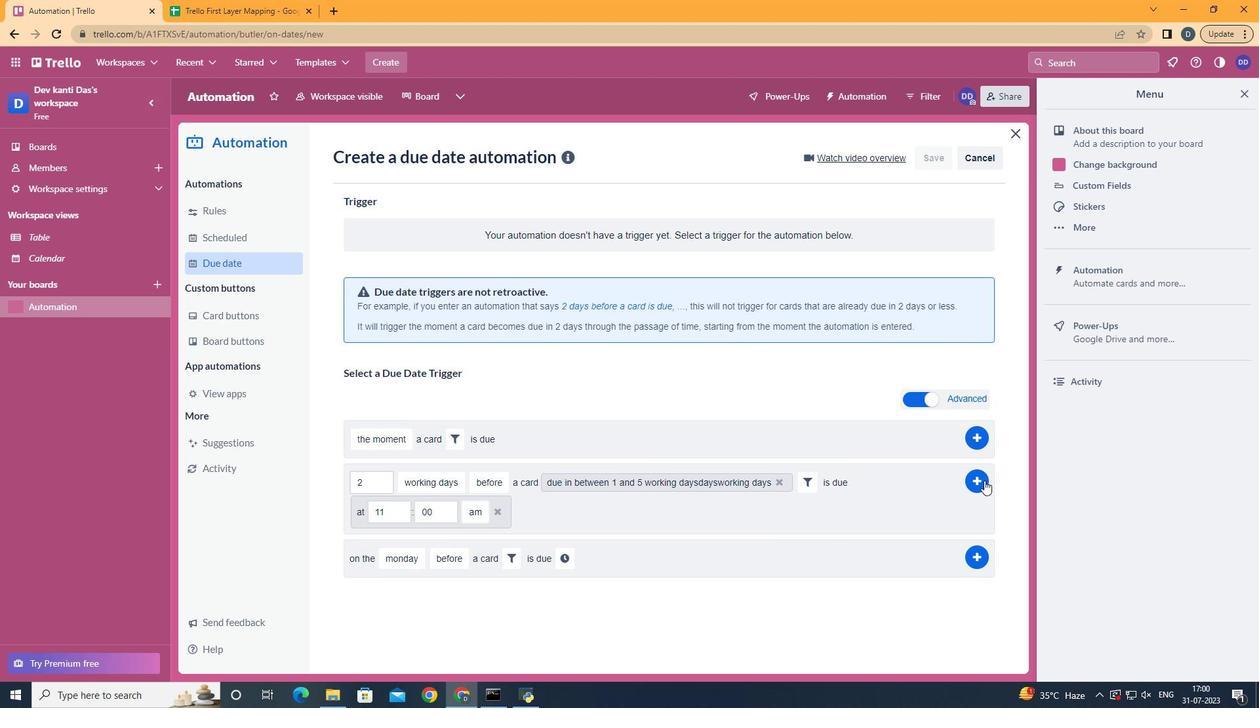 
Action: Mouse pressed left at (980, 480)
Screenshot: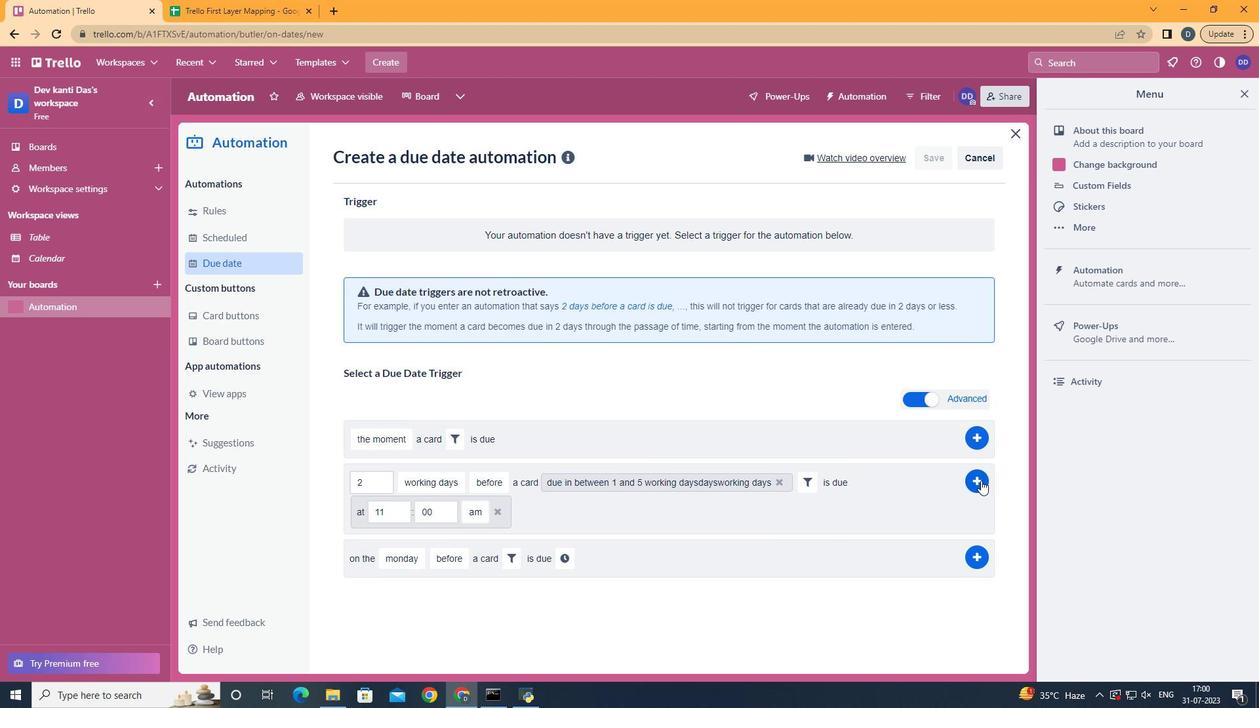 
Action: Mouse moved to (777, 301)
Screenshot: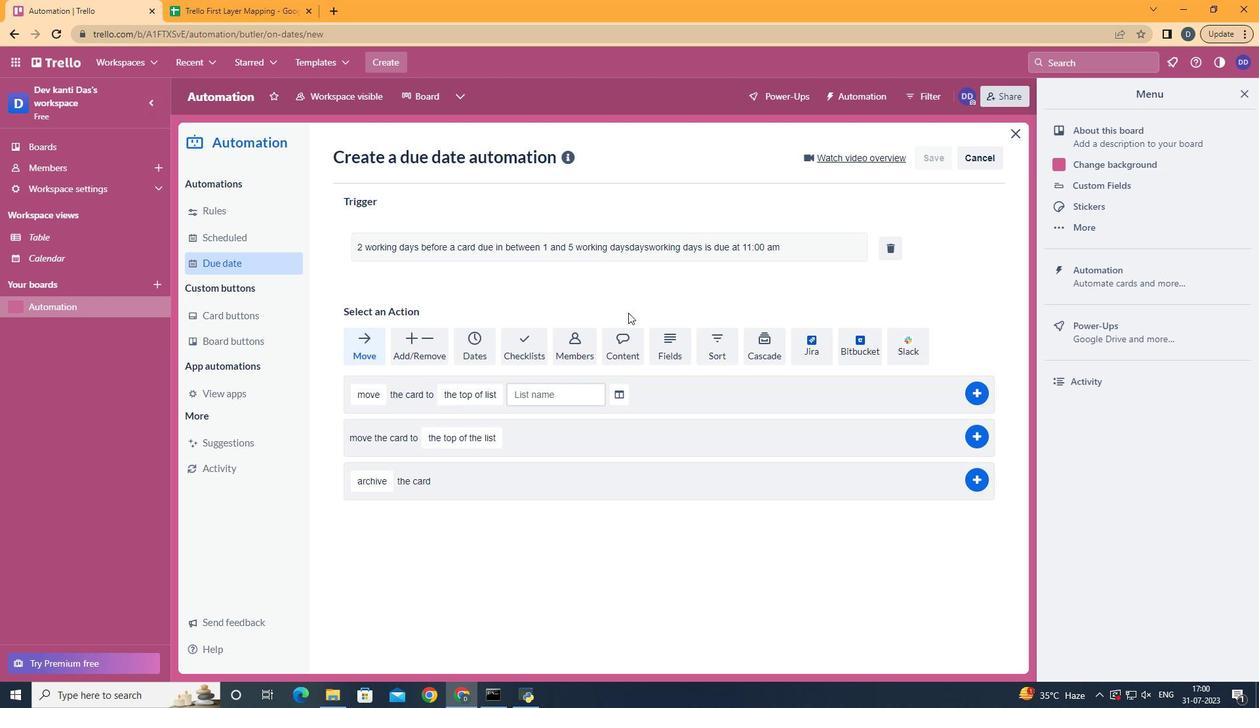 
